 Task: Look for space in Adelaide, Australia from 5th June, 2023 to 16th June, 2023 for 2 adults in price range Rs.7000 to Rs.15000. Place can be entire place with 1  bedroom having 1 bed and 1 bathroom. Property type can be house, flat, guest house, hotel. Amenities needed are: washing machine, kitchen. Booking option can be shelf check-in. Required host language is English.
Action: Mouse moved to (466, 174)
Screenshot: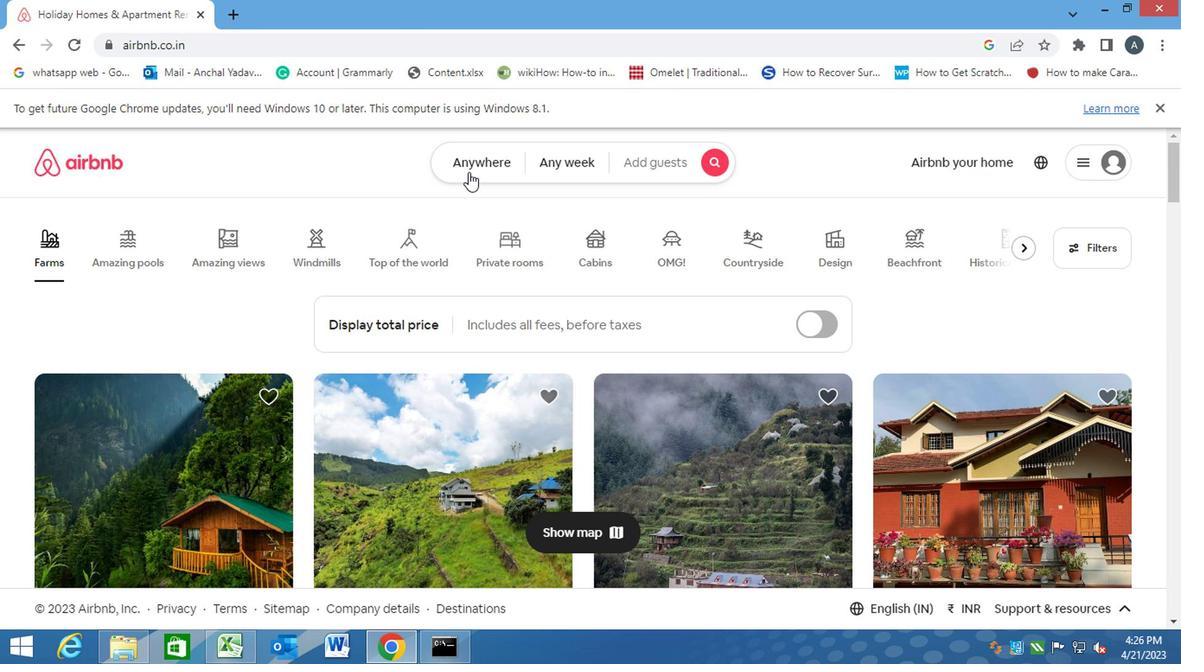 
Action: Mouse pressed left at (466, 174)
Screenshot: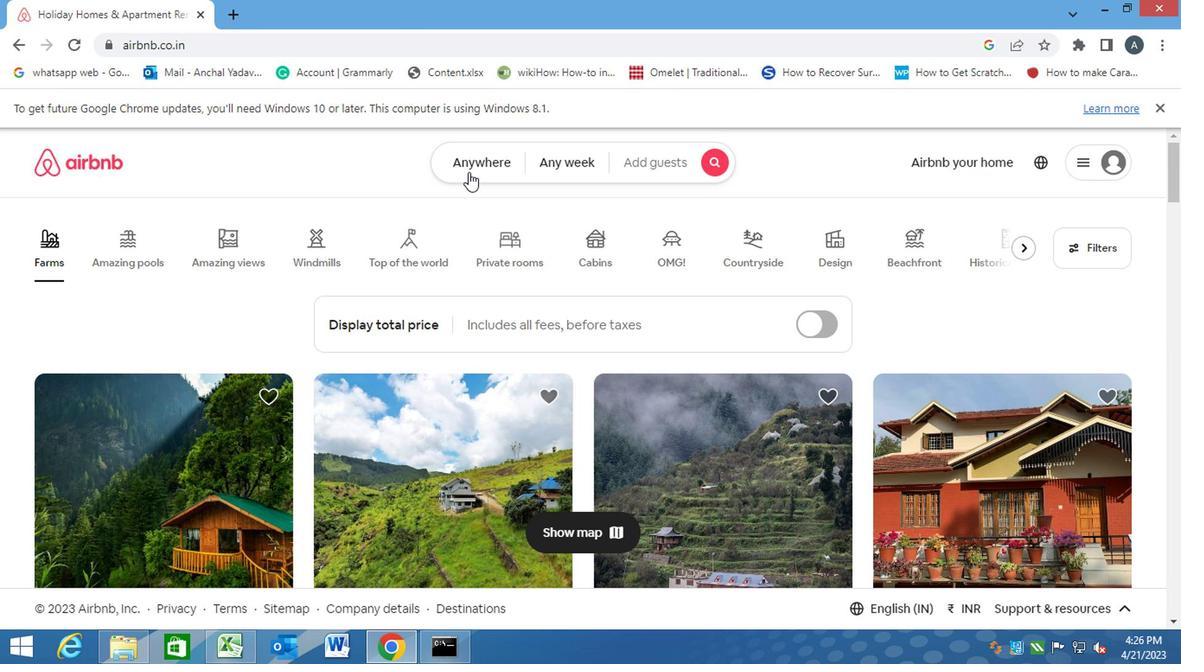 
Action: Mouse moved to (402, 219)
Screenshot: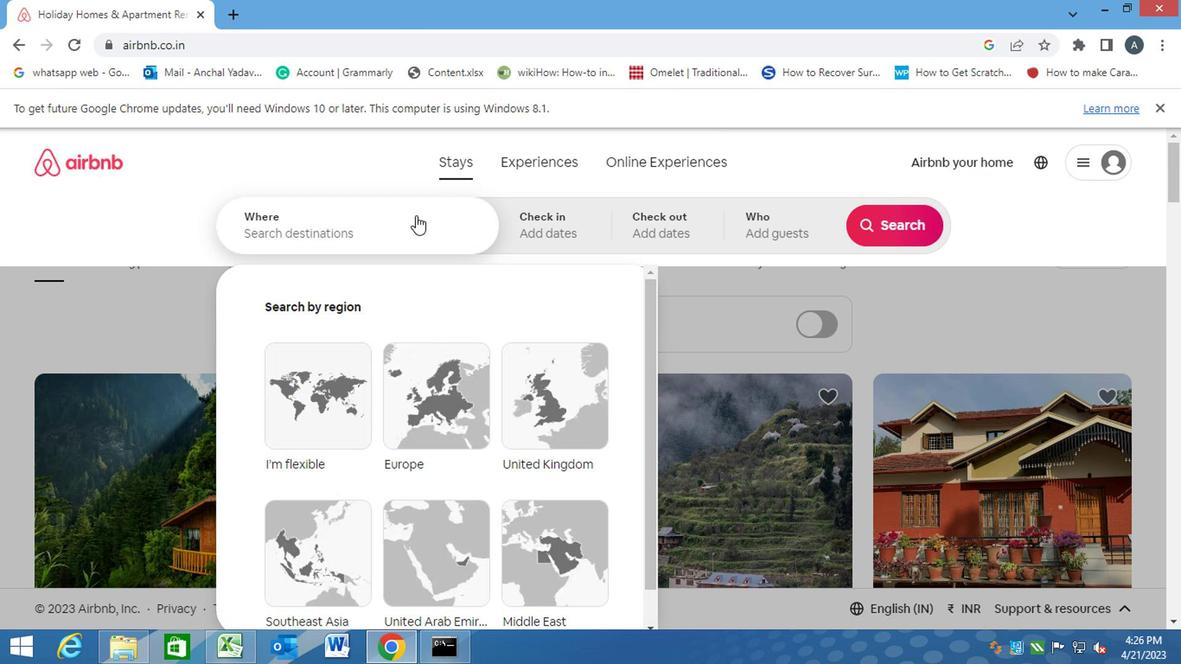 
Action: Mouse pressed left at (402, 219)
Screenshot: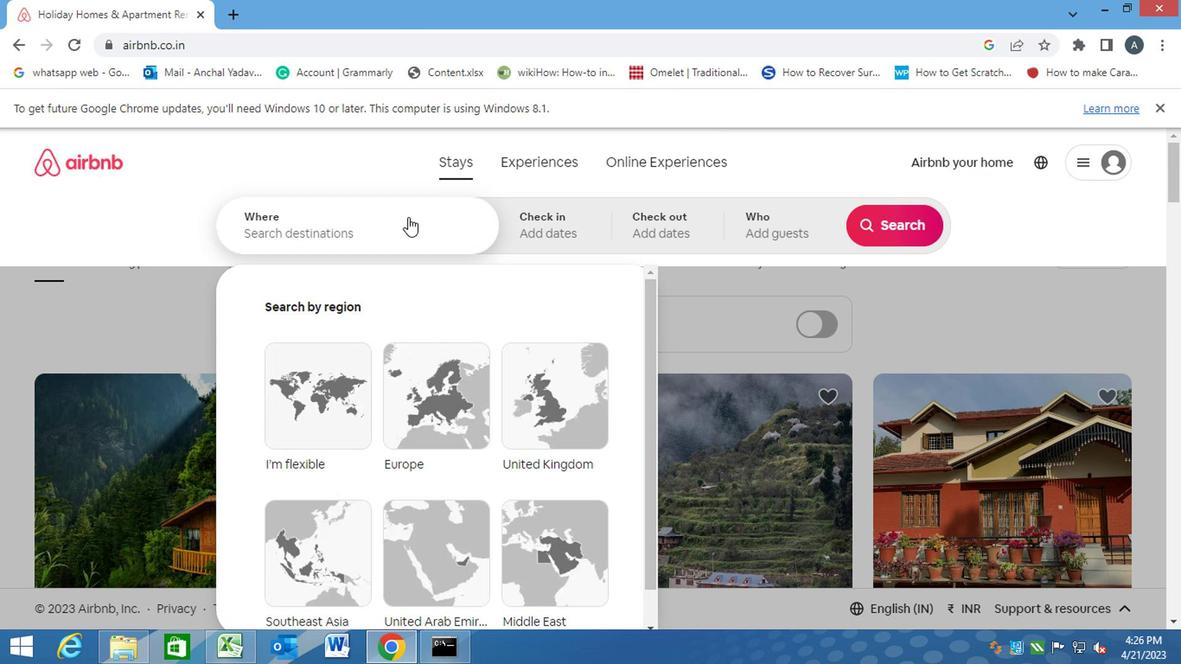 
Action: Key pressed a<Key.caps_lock>delaide,<Key.space><Key.caps_lock>a<Key.caps_lock>ustralis<Key.backspace>a<Key.enter>
Screenshot: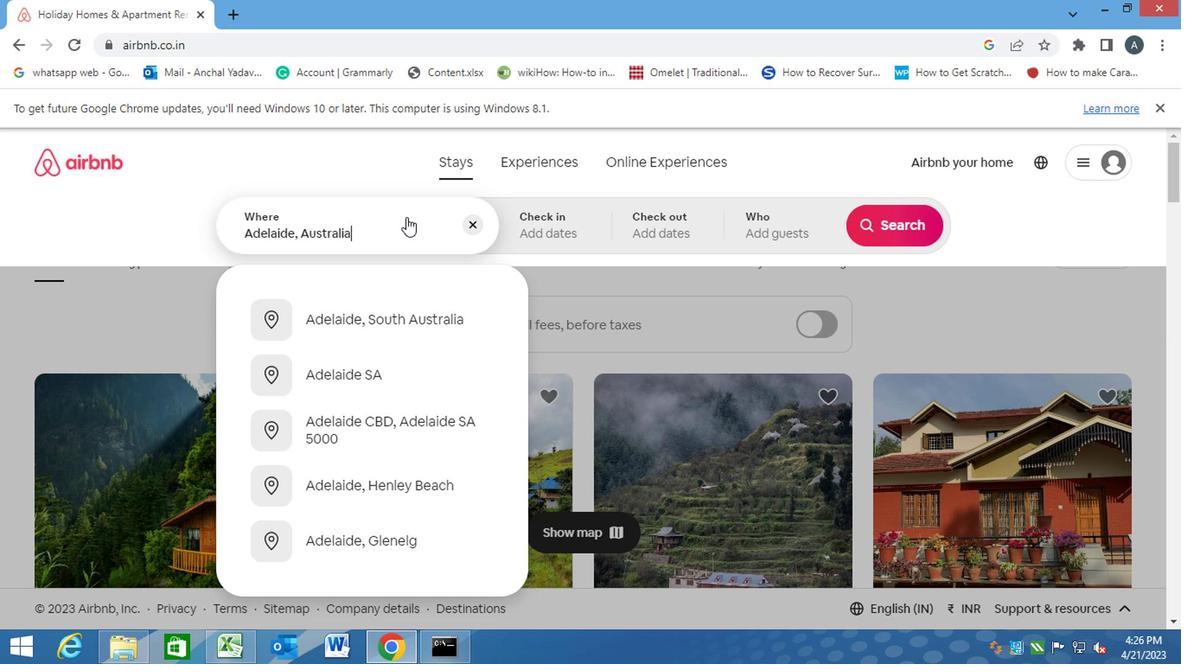 
Action: Mouse moved to (890, 361)
Screenshot: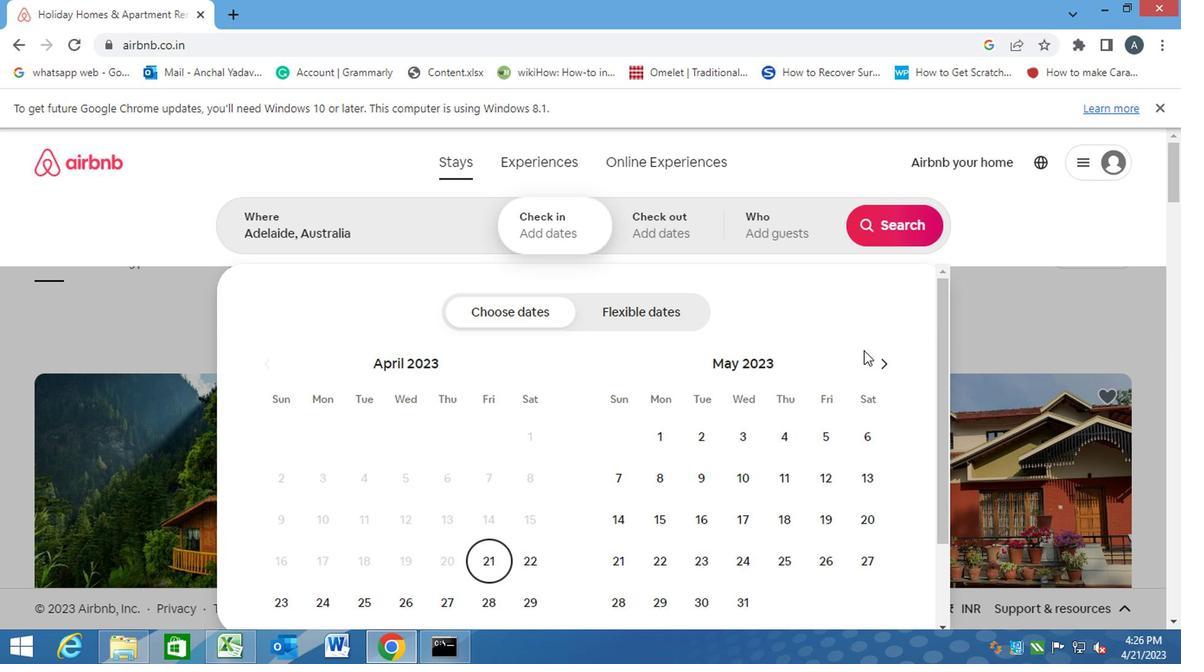 
Action: Mouse pressed left at (890, 361)
Screenshot: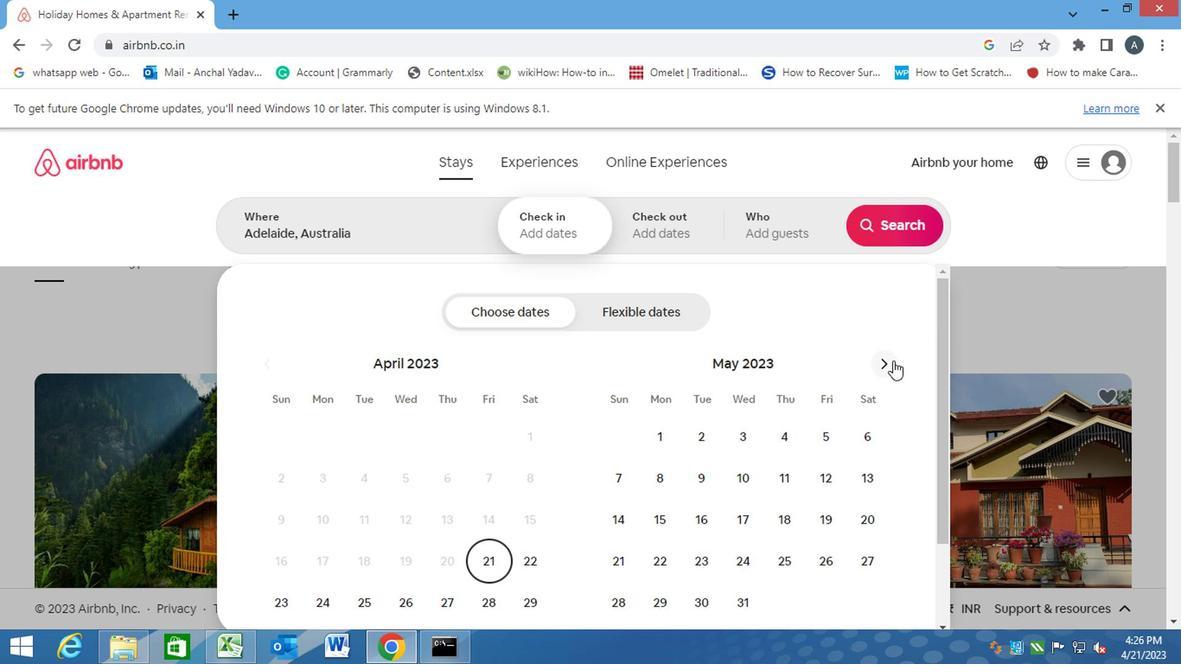 
Action: Mouse moved to (652, 472)
Screenshot: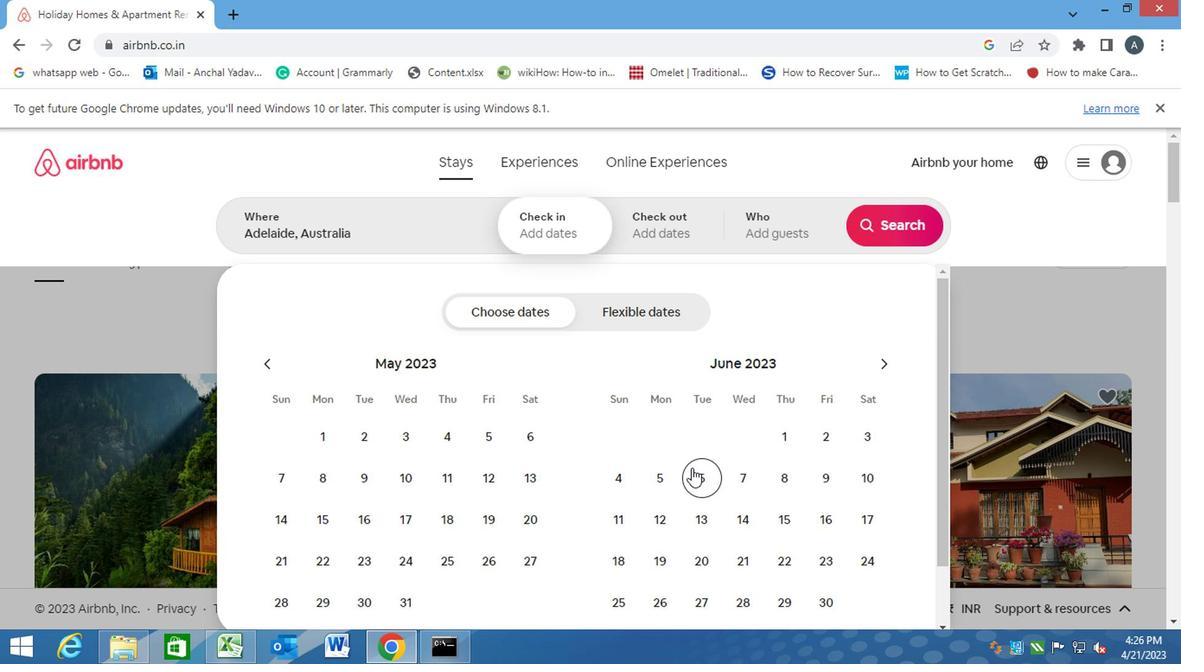 
Action: Mouse pressed left at (652, 472)
Screenshot: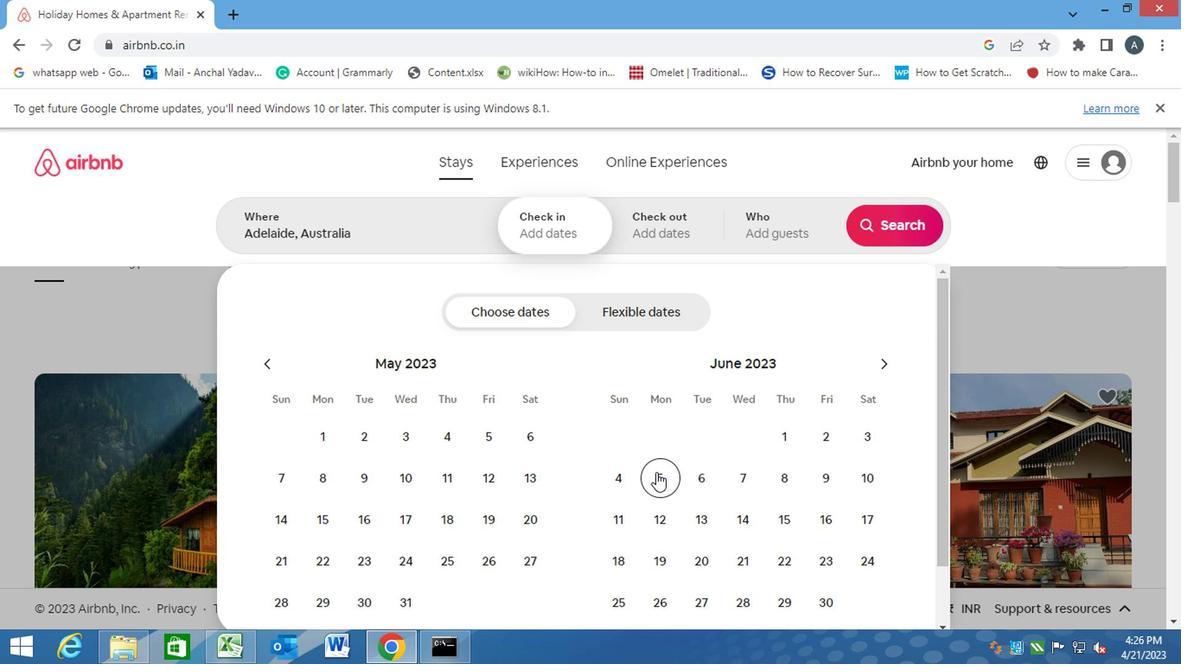 
Action: Mouse moved to (816, 515)
Screenshot: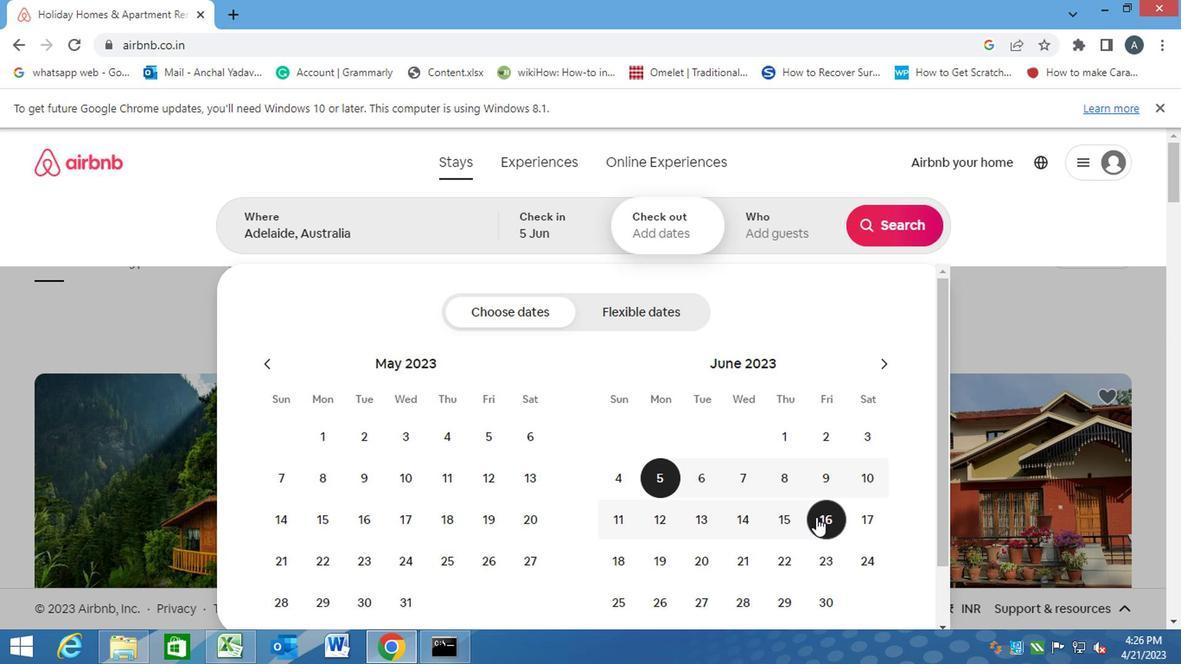 
Action: Mouse pressed left at (816, 515)
Screenshot: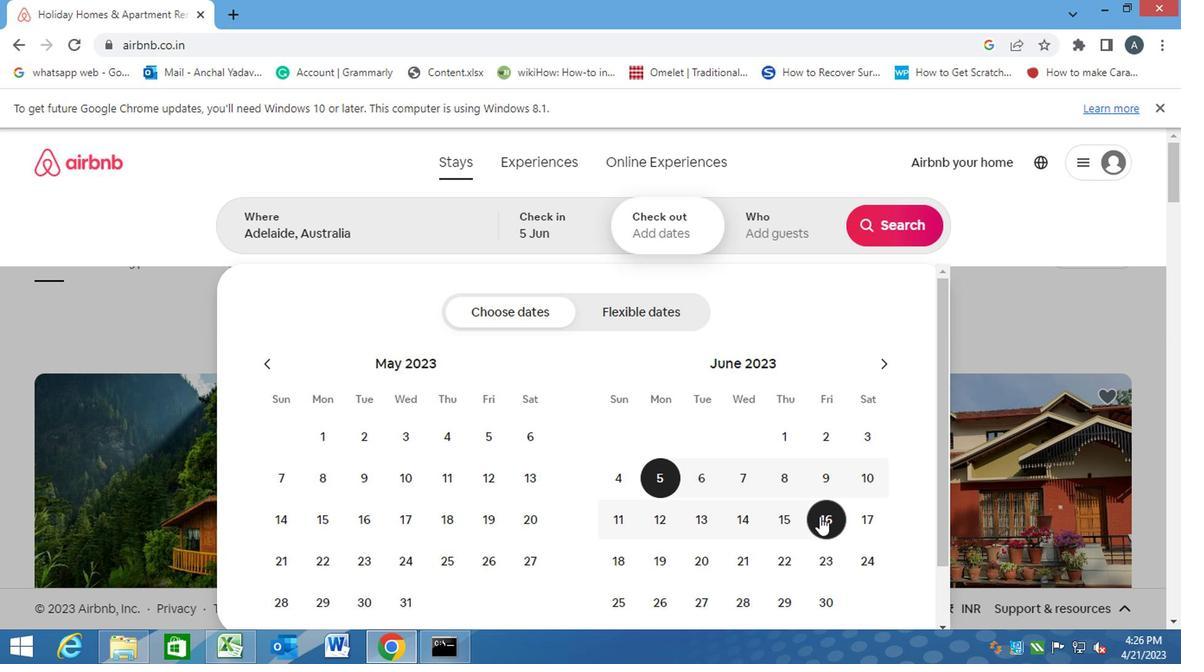
Action: Mouse moved to (797, 213)
Screenshot: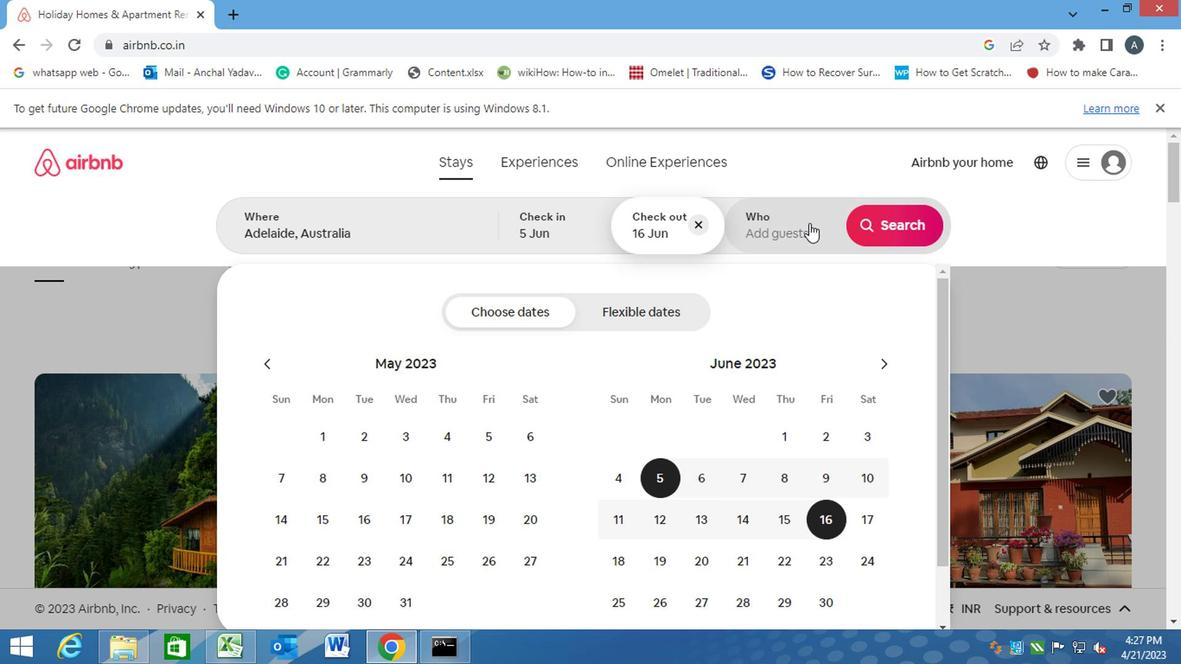 
Action: Mouse pressed left at (797, 213)
Screenshot: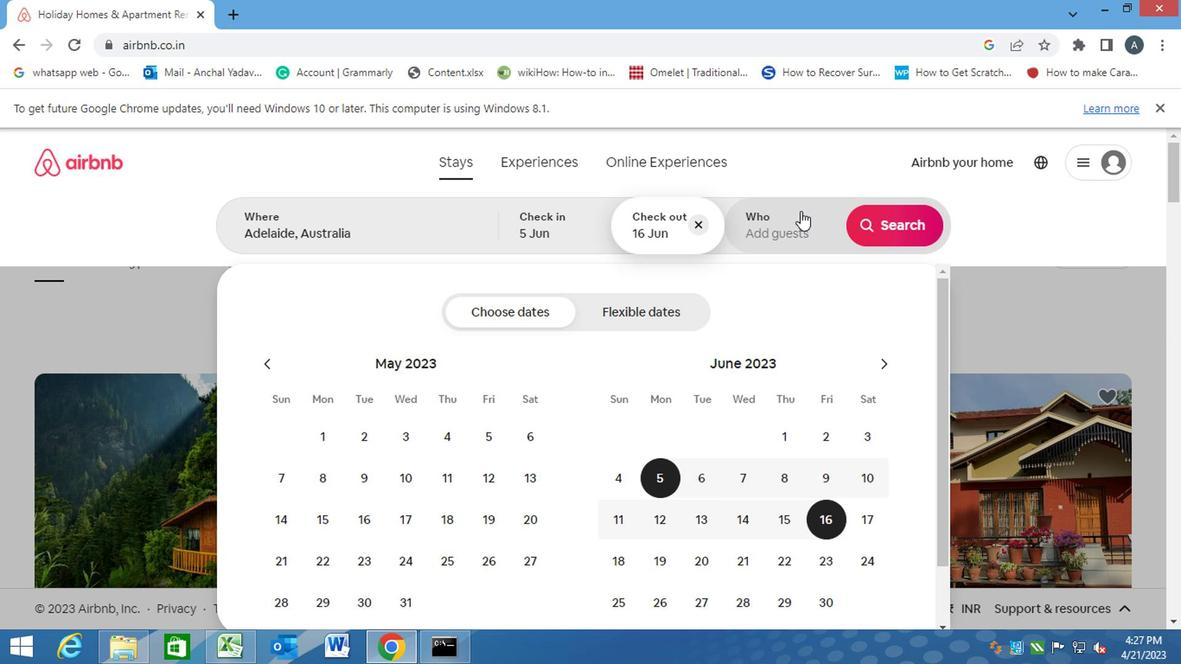 
Action: Mouse moved to (891, 318)
Screenshot: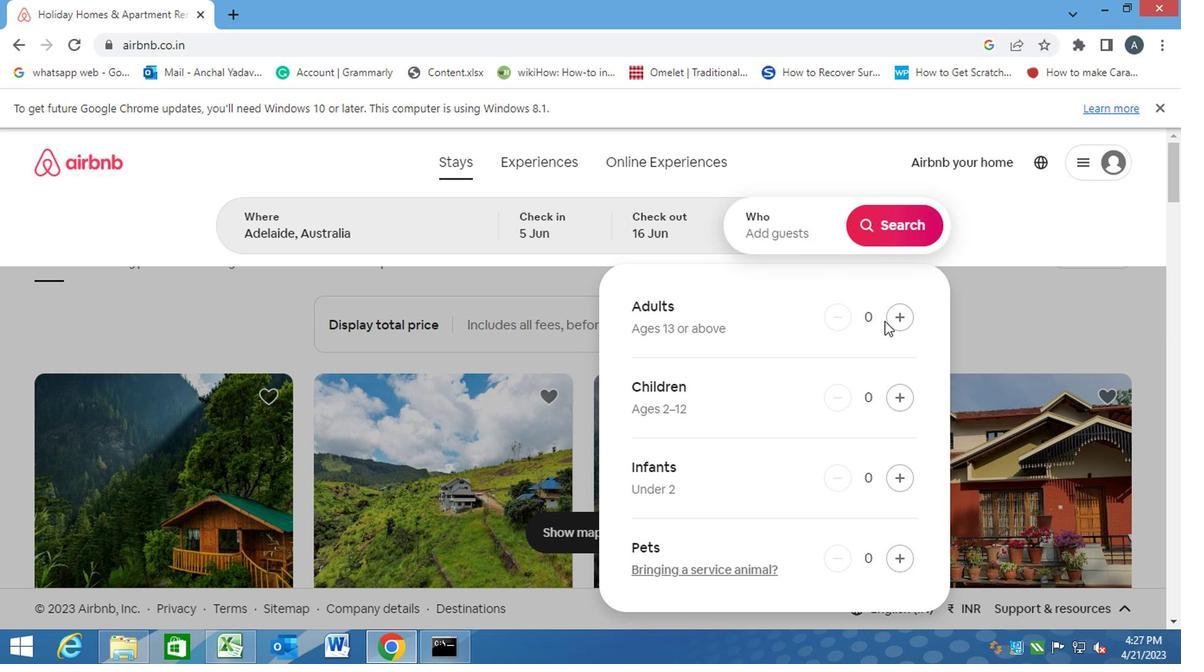 
Action: Mouse pressed left at (891, 318)
Screenshot: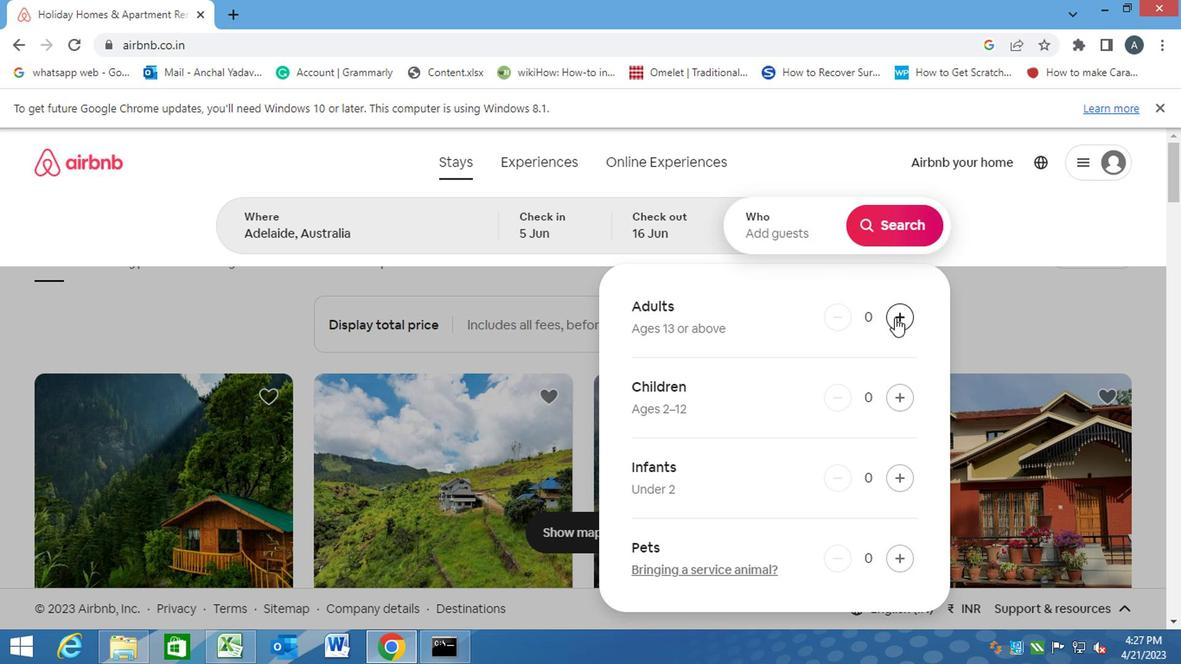 
Action: Mouse pressed left at (891, 318)
Screenshot: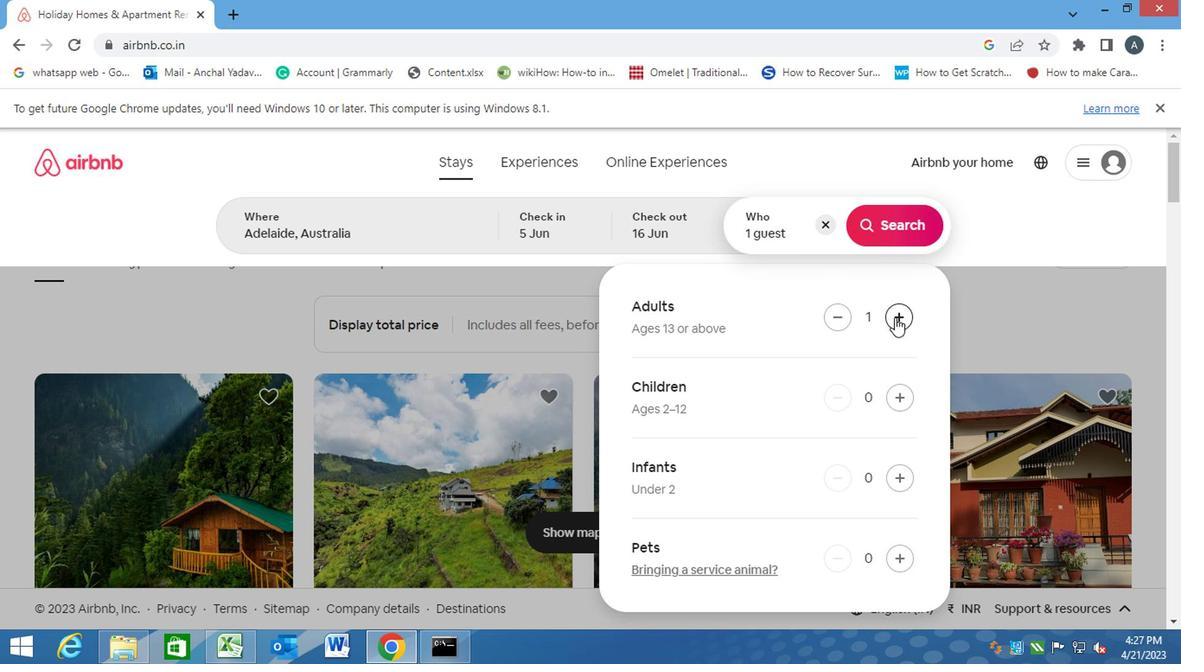 
Action: Mouse moved to (900, 217)
Screenshot: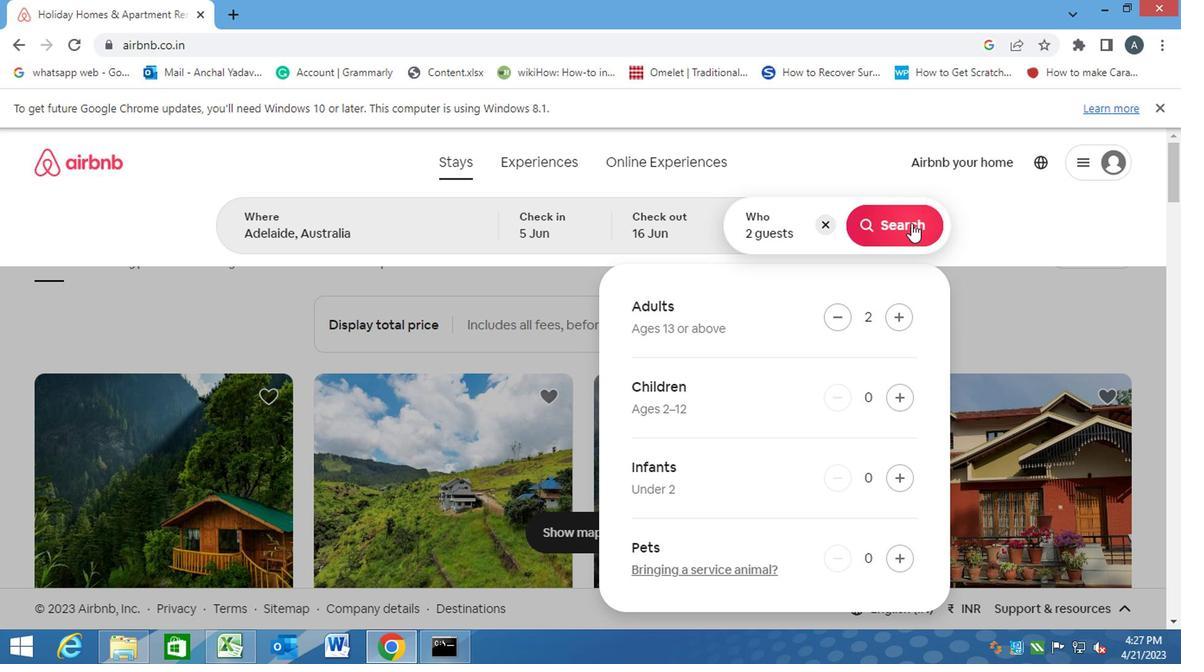 
Action: Mouse pressed left at (900, 217)
Screenshot: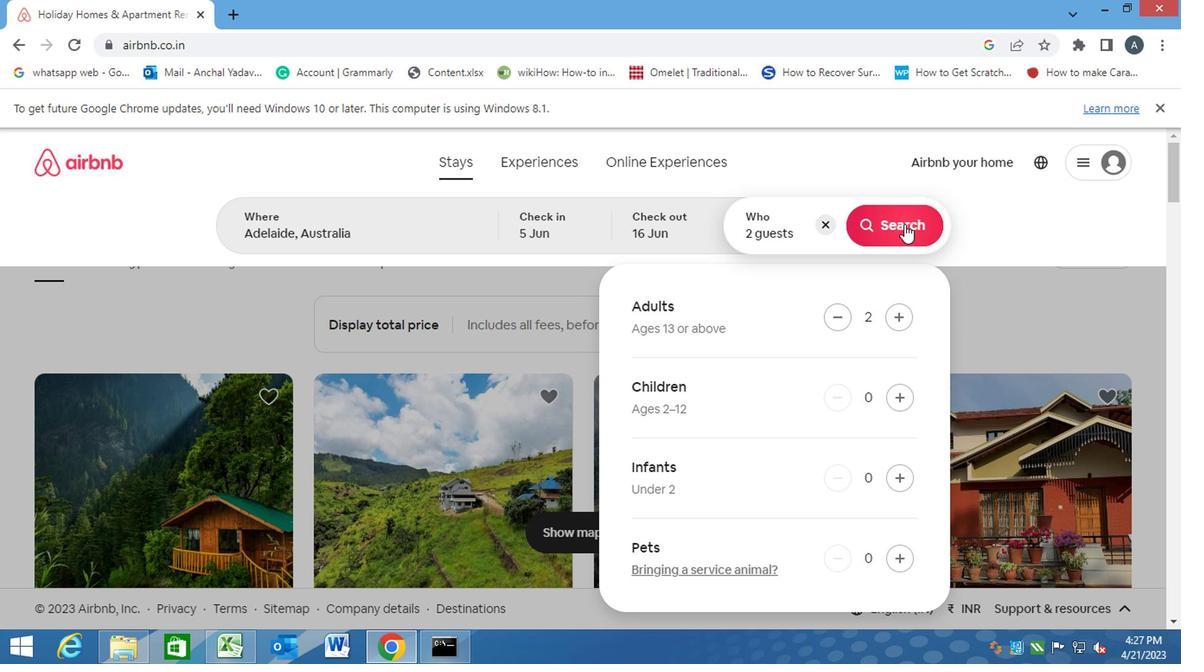 
Action: Mouse moved to (1101, 230)
Screenshot: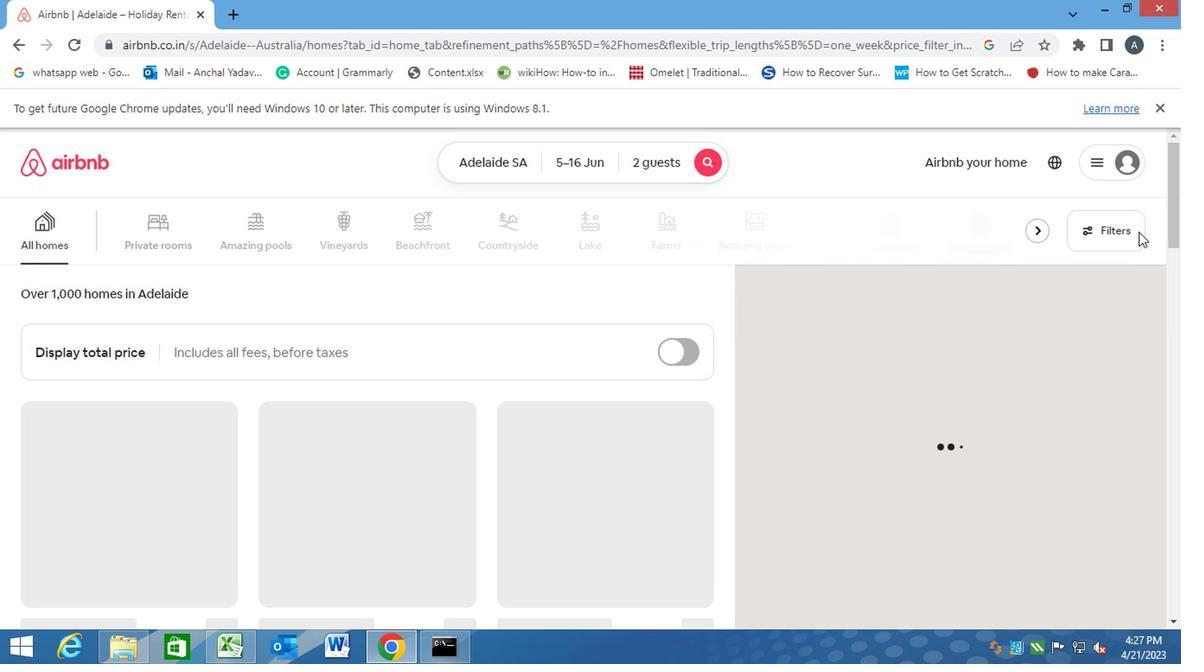 
Action: Mouse pressed left at (1101, 230)
Screenshot: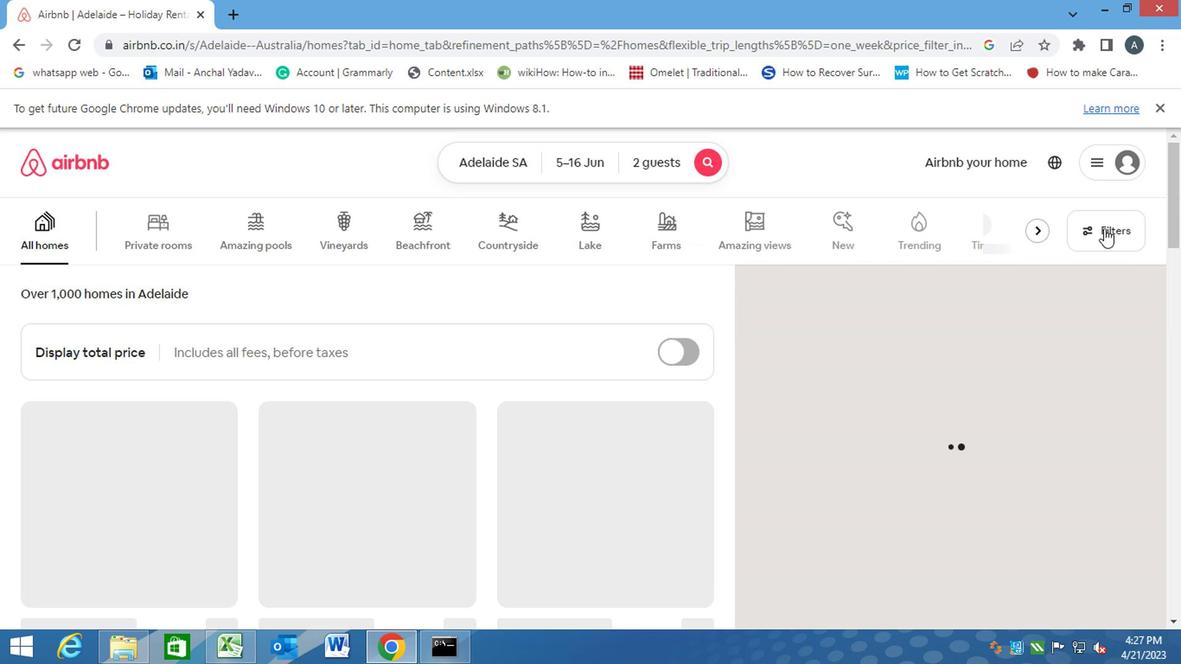 
Action: Mouse moved to (357, 451)
Screenshot: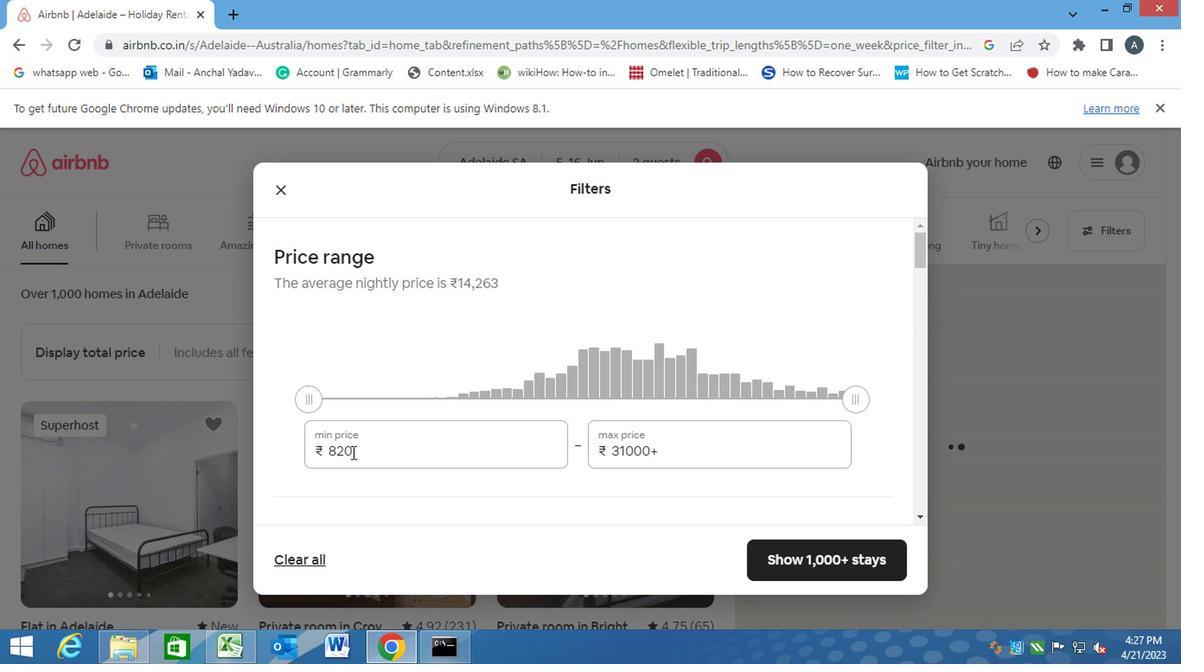 
Action: Mouse pressed left at (357, 451)
Screenshot: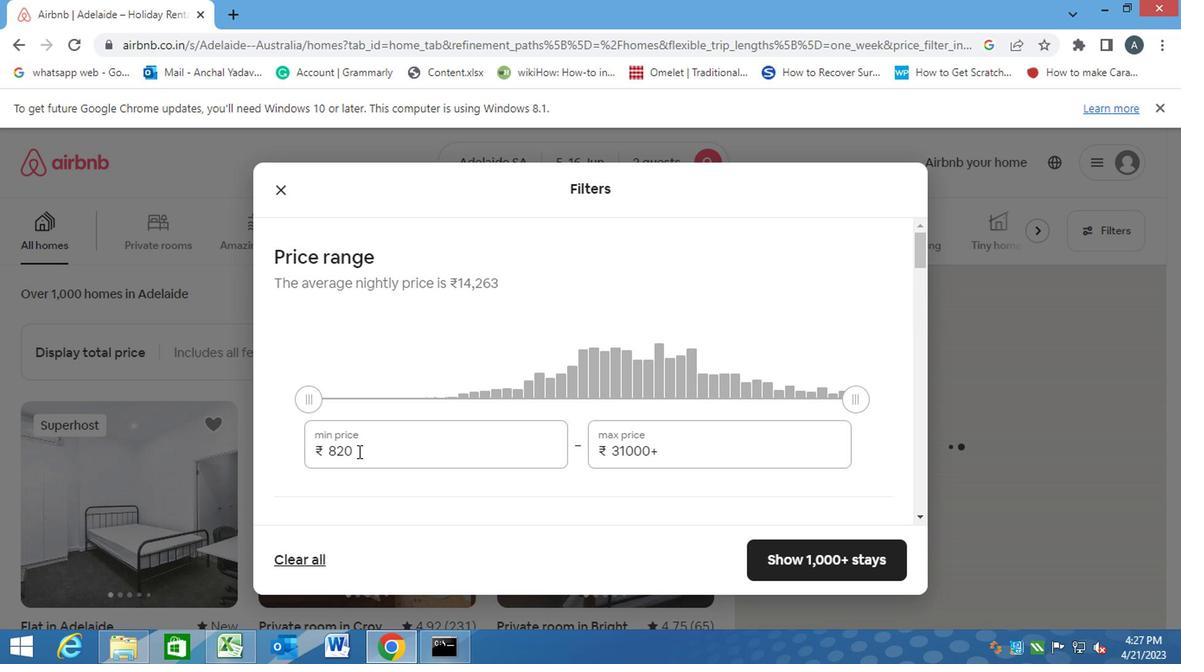 
Action: Mouse moved to (315, 458)
Screenshot: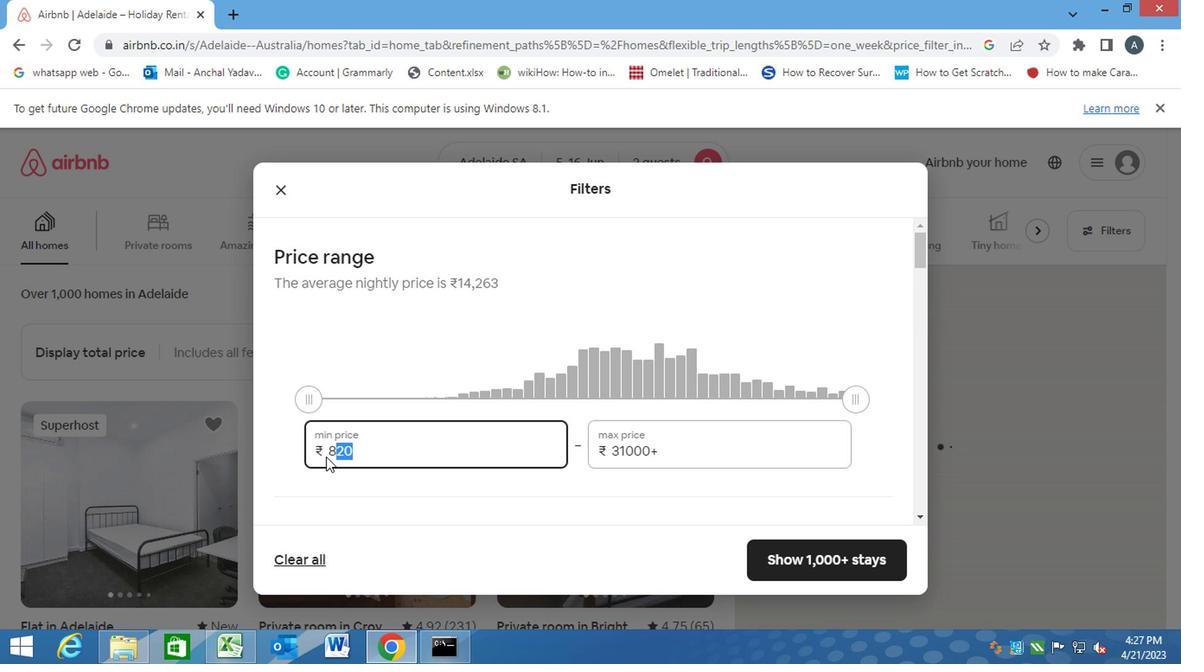 
Action: Key pressed 7000<Key.tab>15000
Screenshot: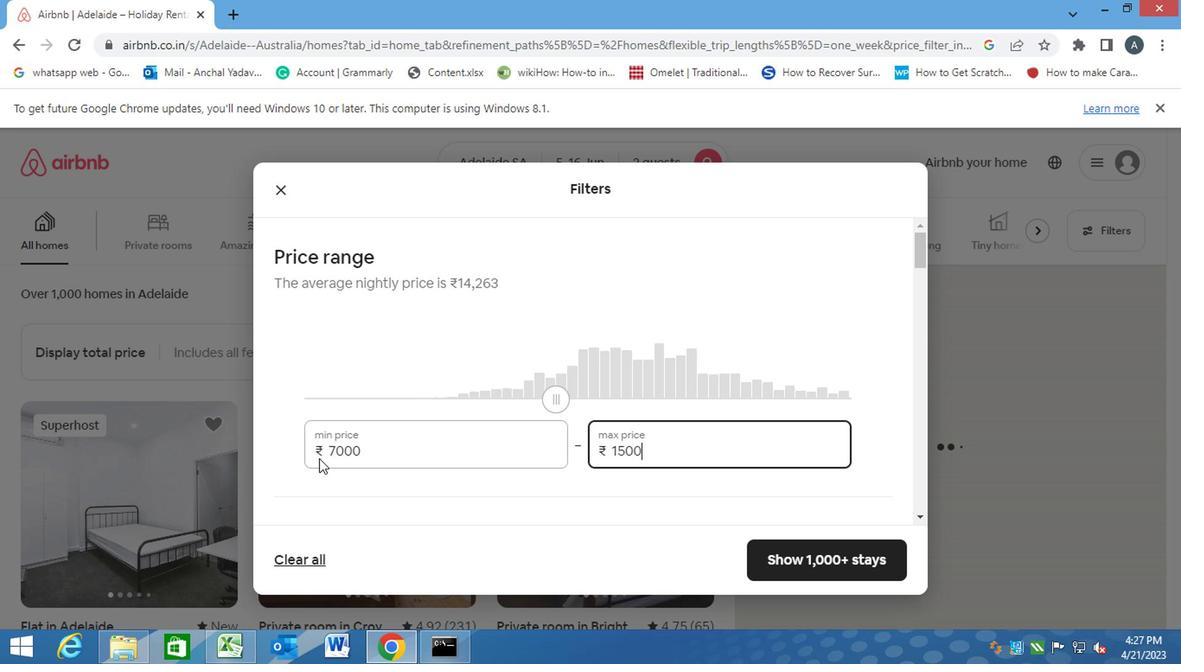 
Action: Mouse moved to (395, 501)
Screenshot: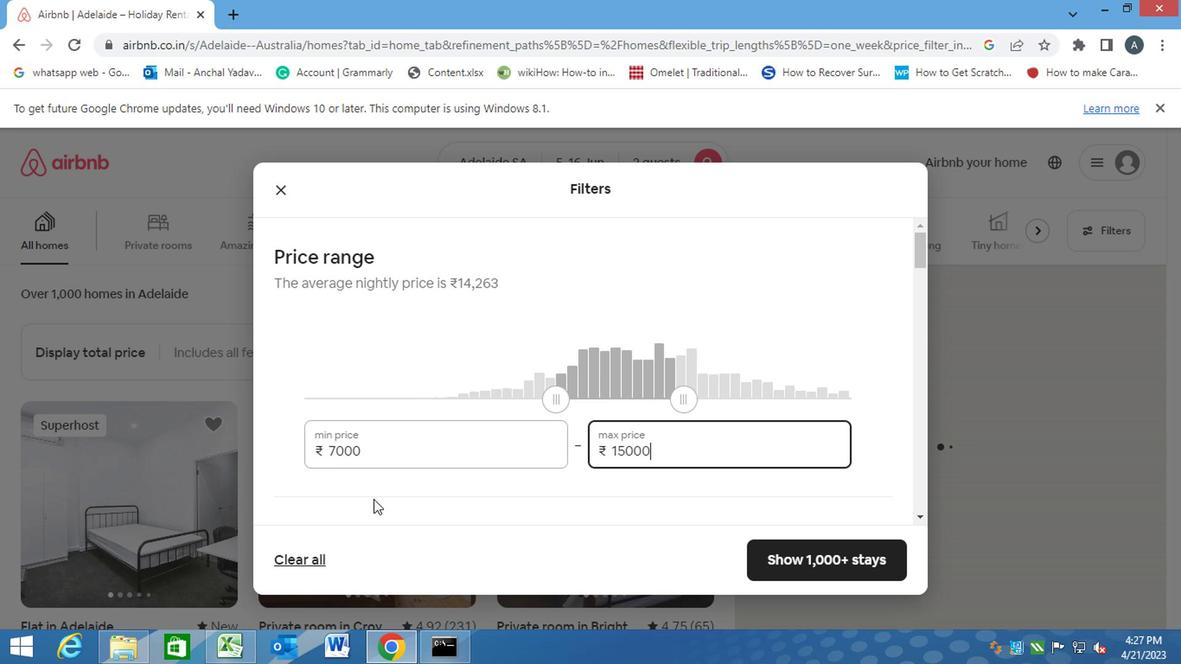 
Action: Mouse pressed left at (395, 501)
Screenshot: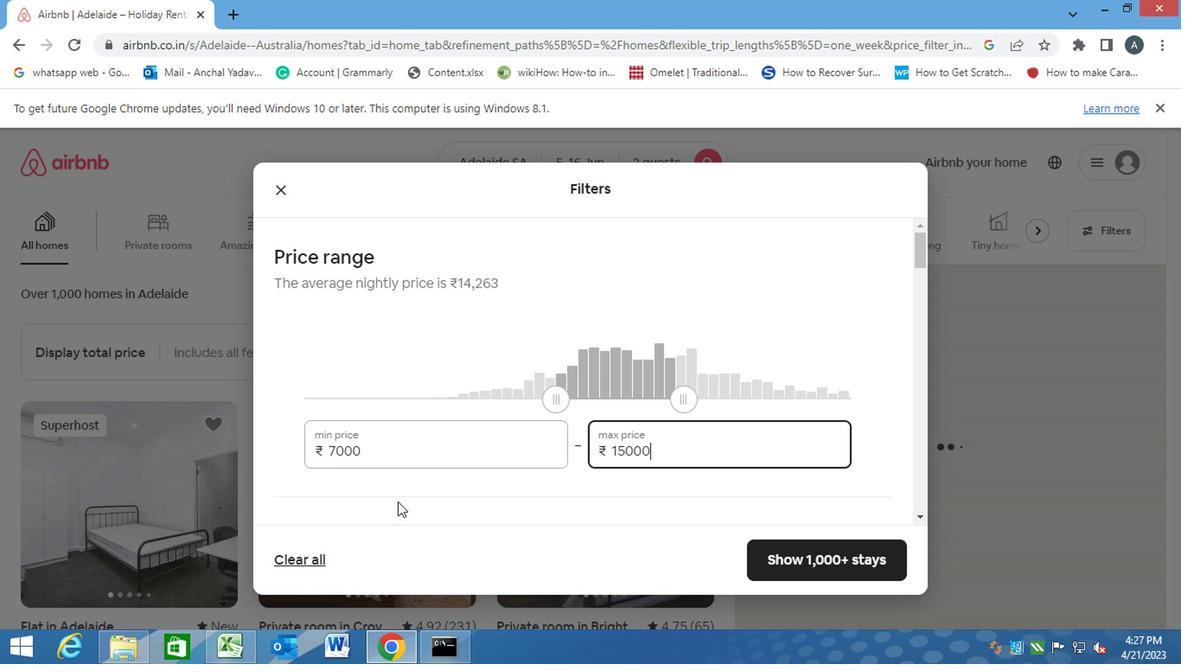 
Action: Mouse scrolled (395, 500) with delta (0, -1)
Screenshot: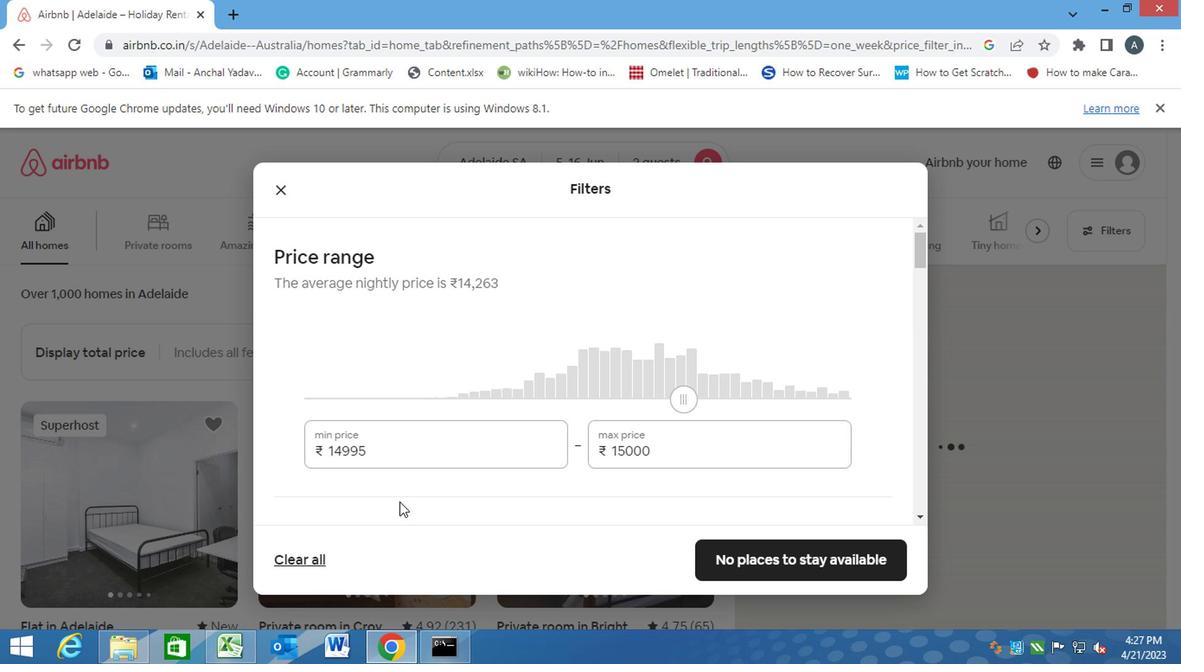 
Action: Mouse scrolled (395, 500) with delta (0, -1)
Screenshot: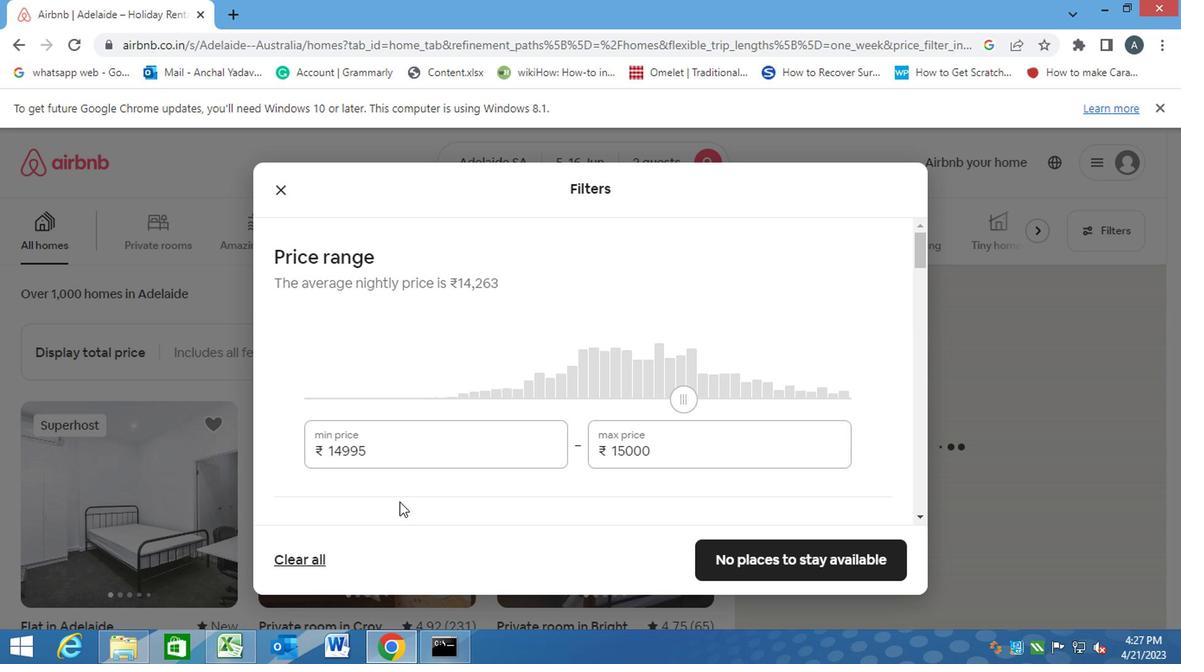 
Action: Mouse moved to (283, 414)
Screenshot: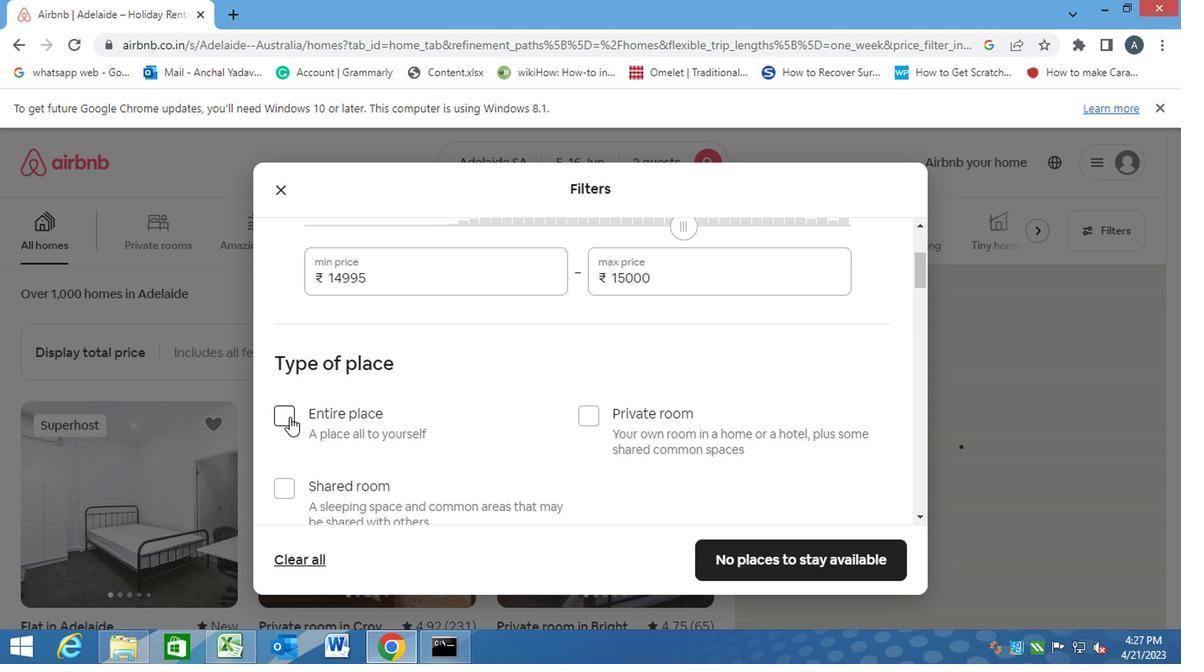 
Action: Mouse pressed left at (283, 414)
Screenshot: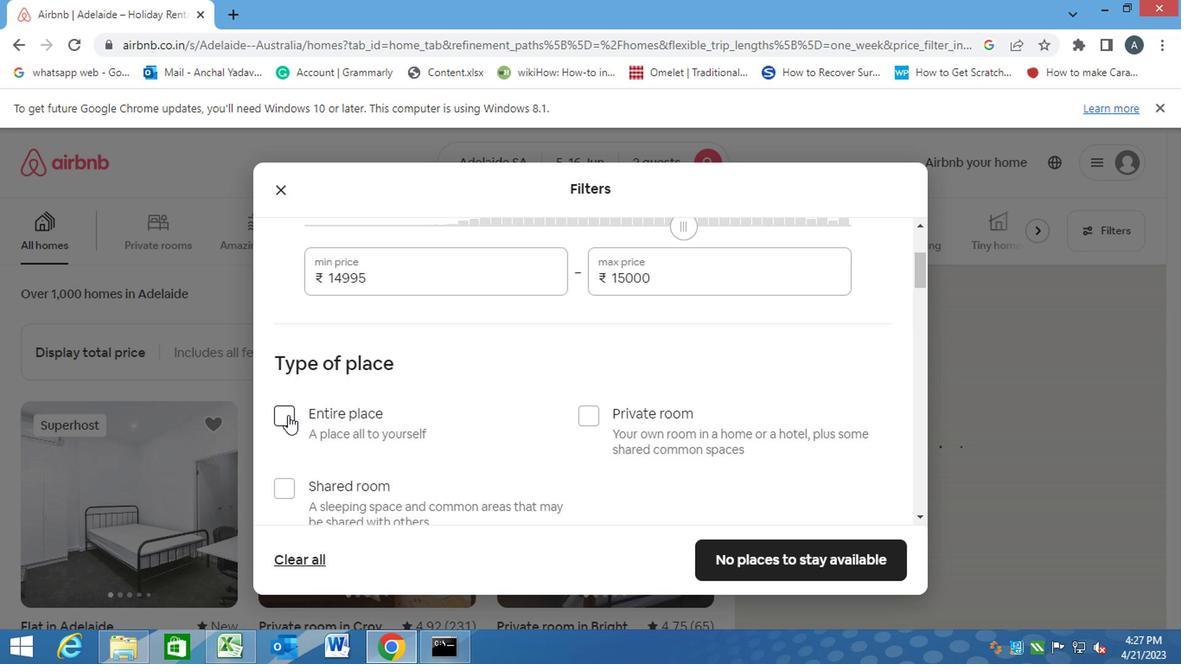 
Action: Mouse moved to (466, 458)
Screenshot: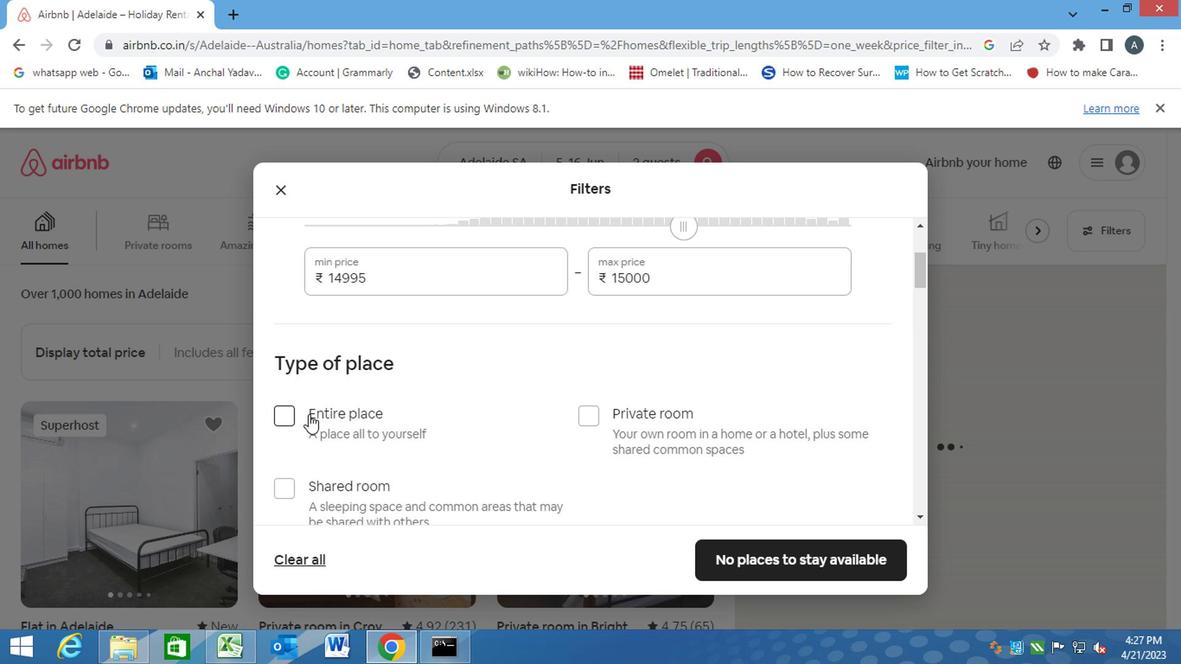 
Action: Mouse scrolled (466, 456) with delta (0, -1)
Screenshot: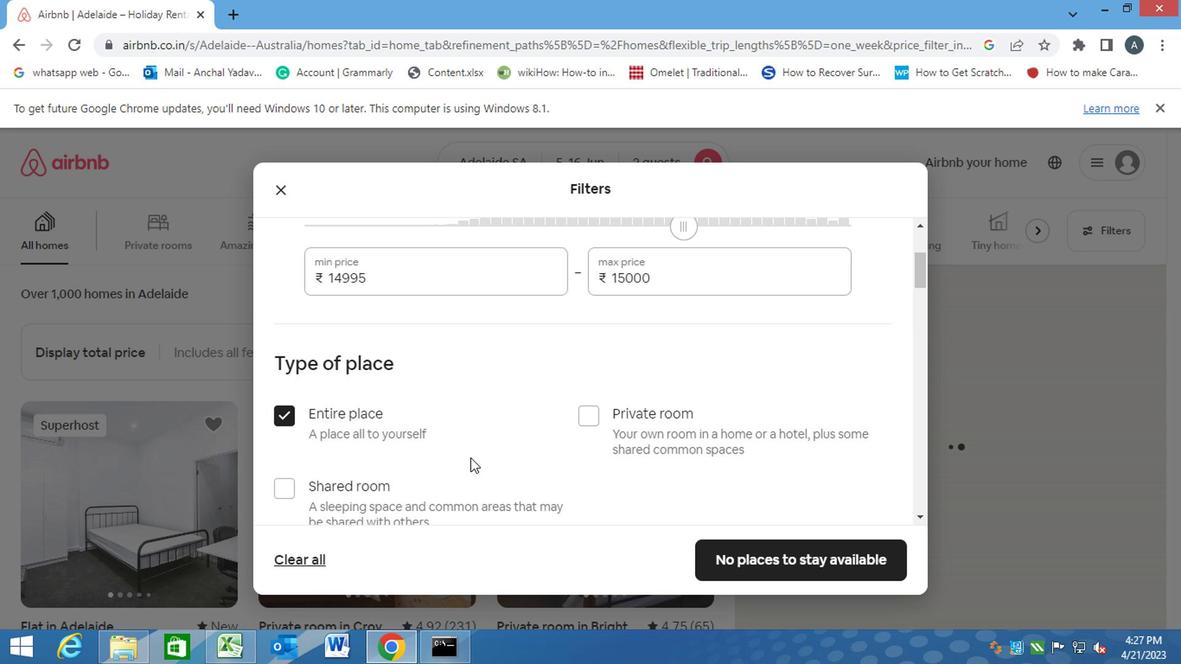 
Action: Mouse scrolled (466, 456) with delta (0, -1)
Screenshot: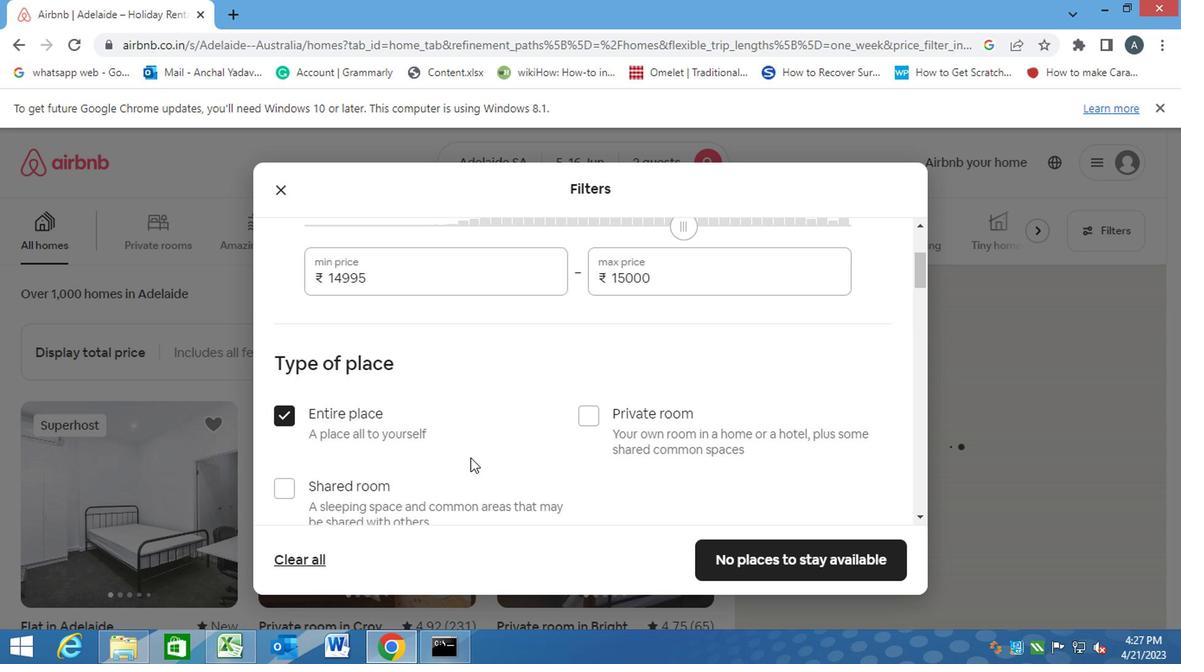 
Action: Mouse scrolled (466, 456) with delta (0, -1)
Screenshot: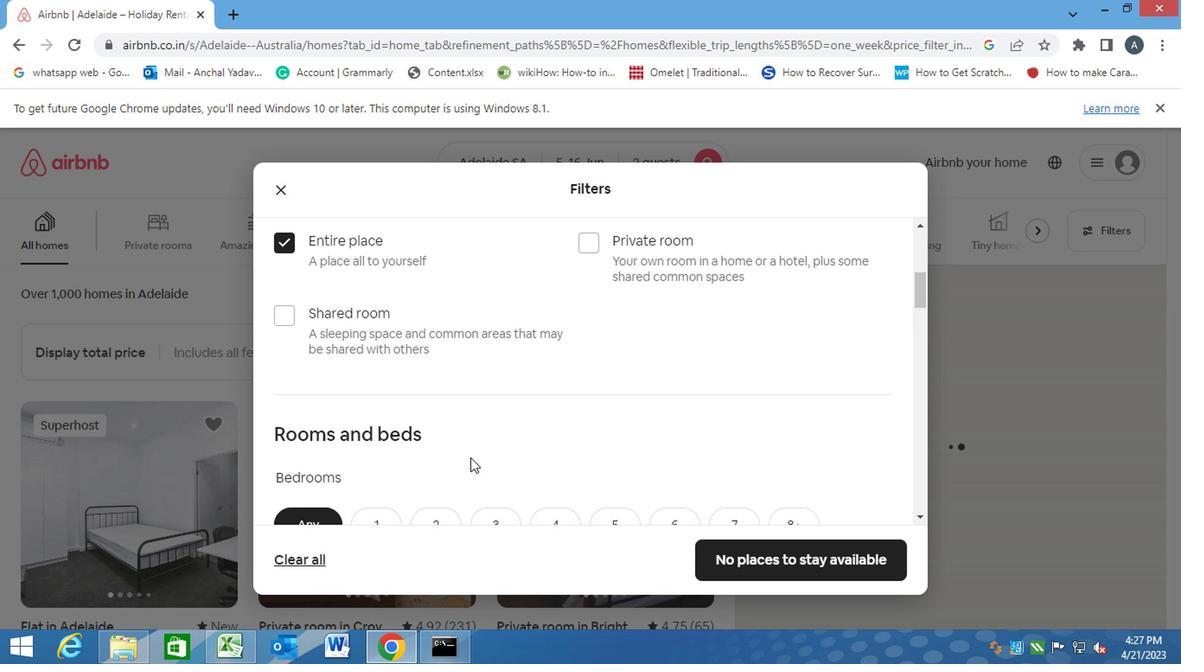 
Action: Mouse scrolled (466, 456) with delta (0, -1)
Screenshot: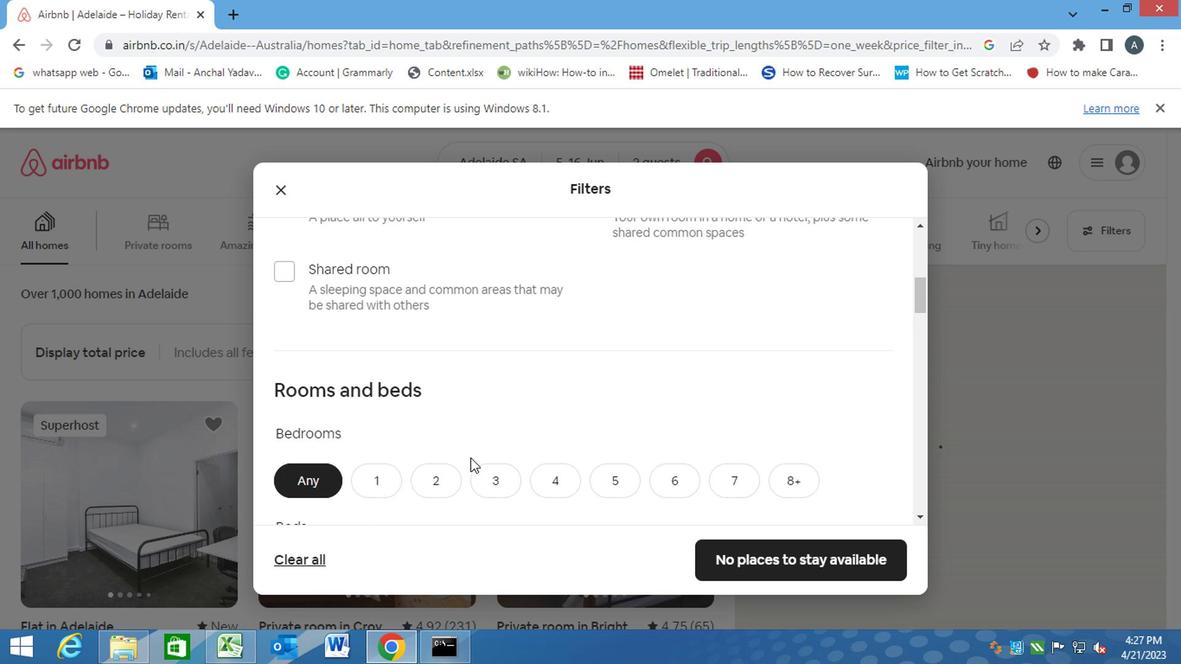 
Action: Mouse scrolled (466, 456) with delta (0, -1)
Screenshot: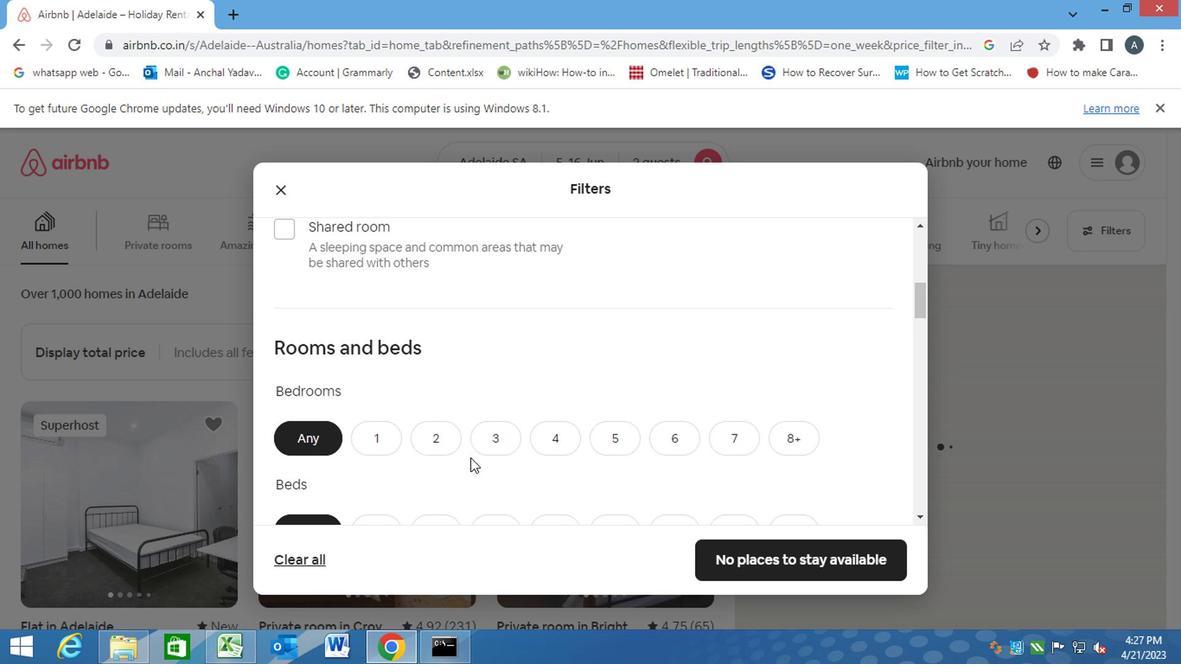 
Action: Mouse moved to (369, 277)
Screenshot: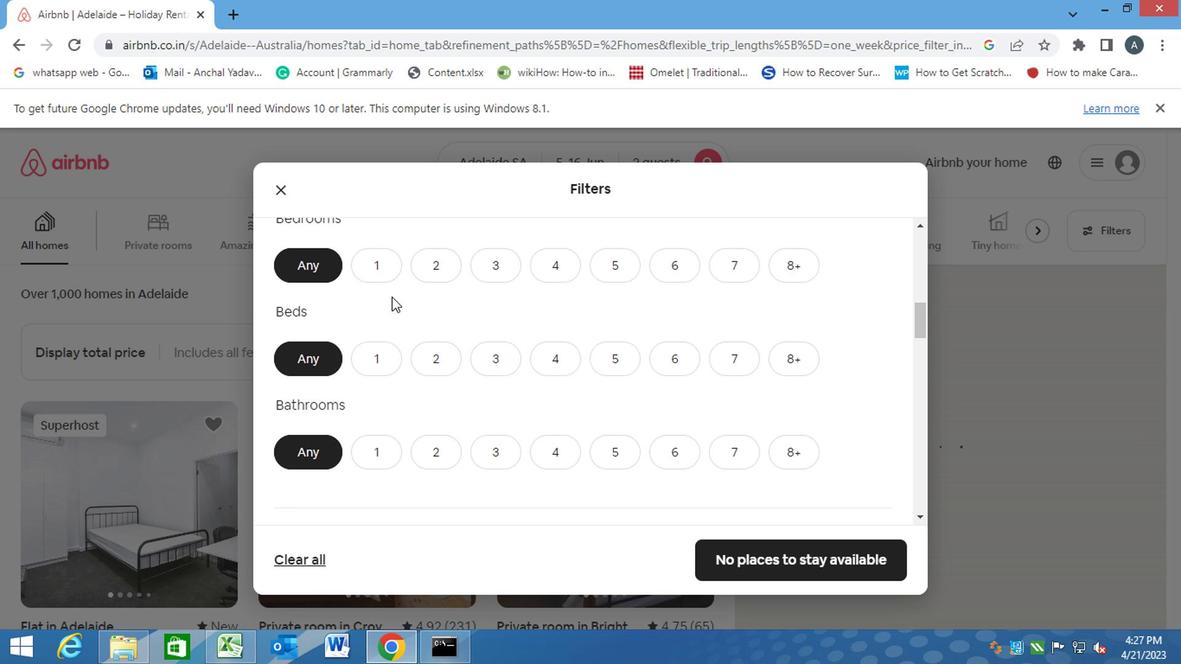 
Action: Mouse pressed left at (369, 277)
Screenshot: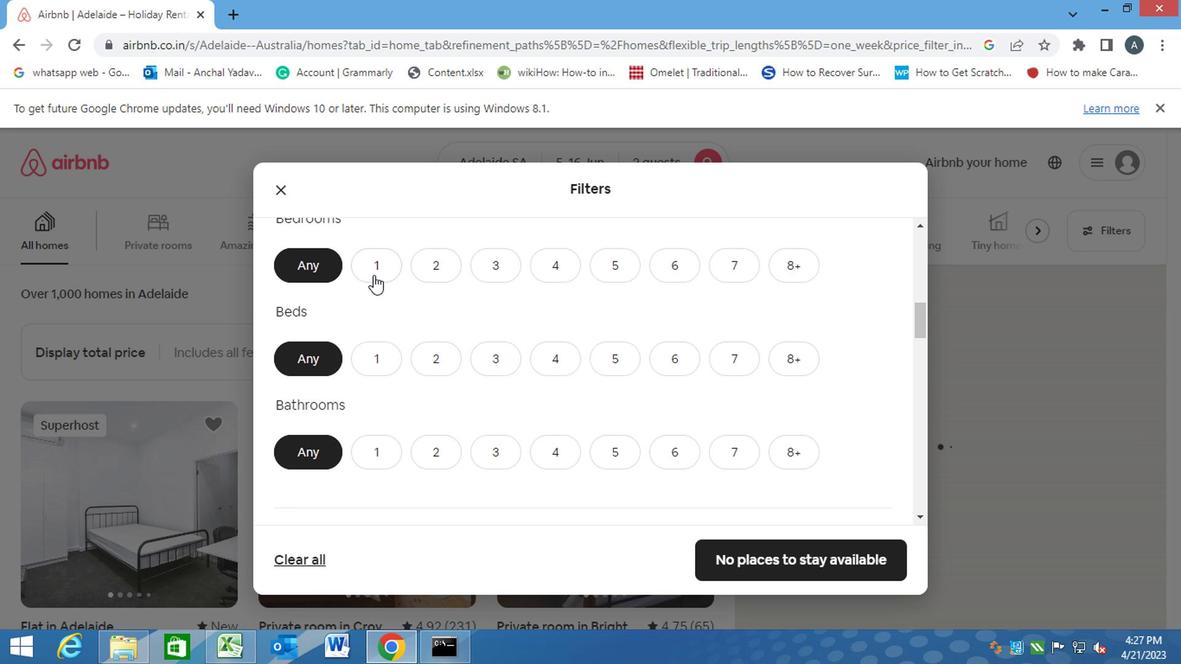 
Action: Mouse moved to (381, 363)
Screenshot: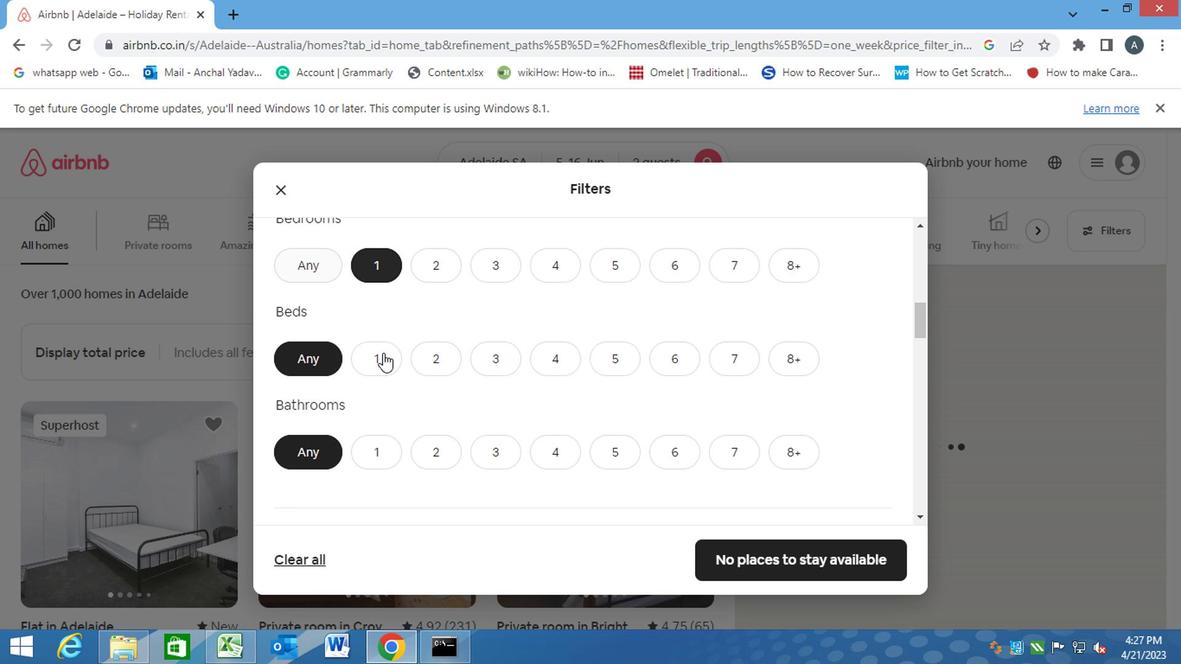 
Action: Mouse pressed left at (381, 363)
Screenshot: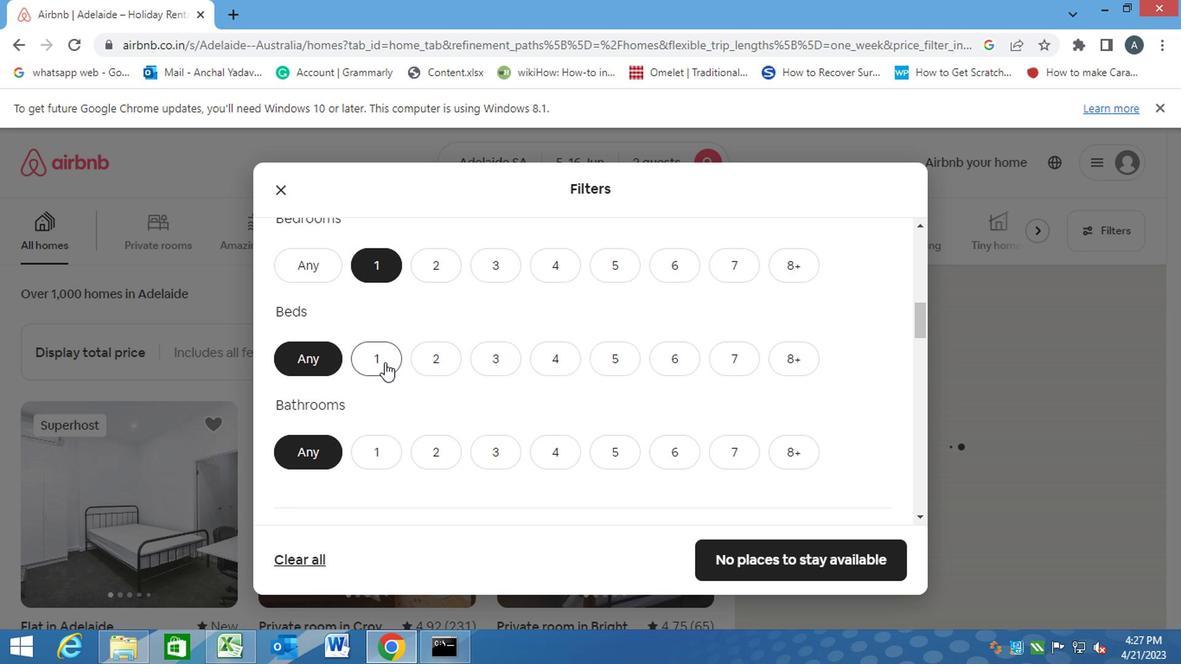
Action: Mouse moved to (381, 442)
Screenshot: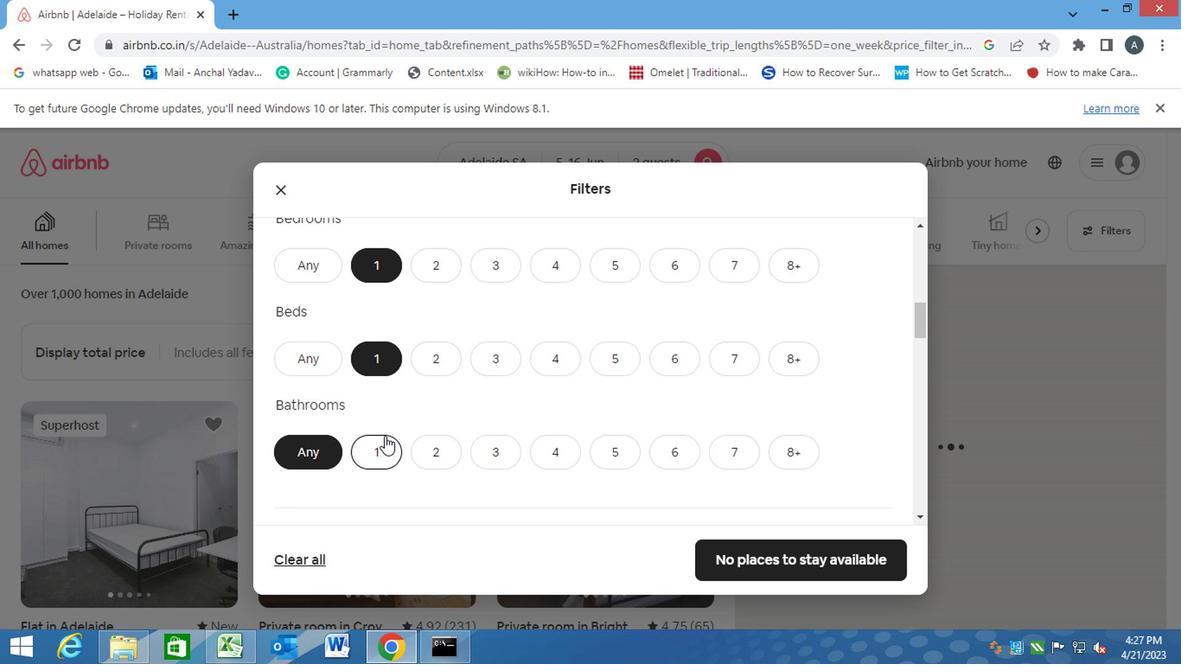 
Action: Mouse pressed left at (381, 442)
Screenshot: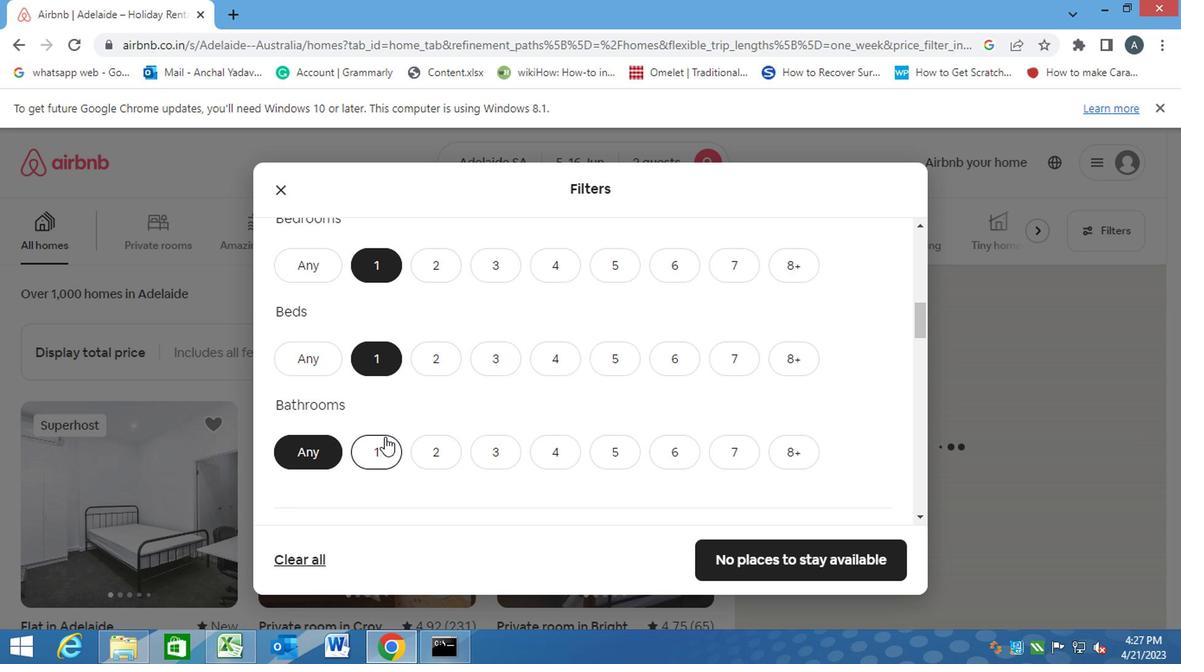 
Action: Mouse moved to (389, 451)
Screenshot: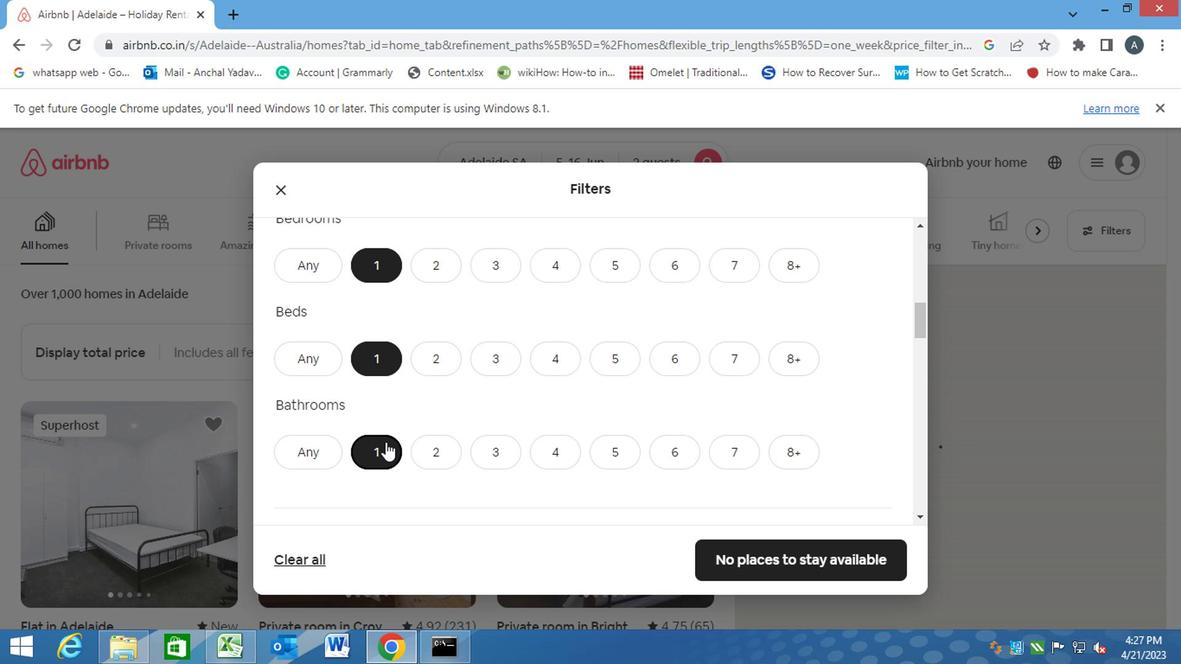 
Action: Mouse scrolled (389, 451) with delta (0, 0)
Screenshot: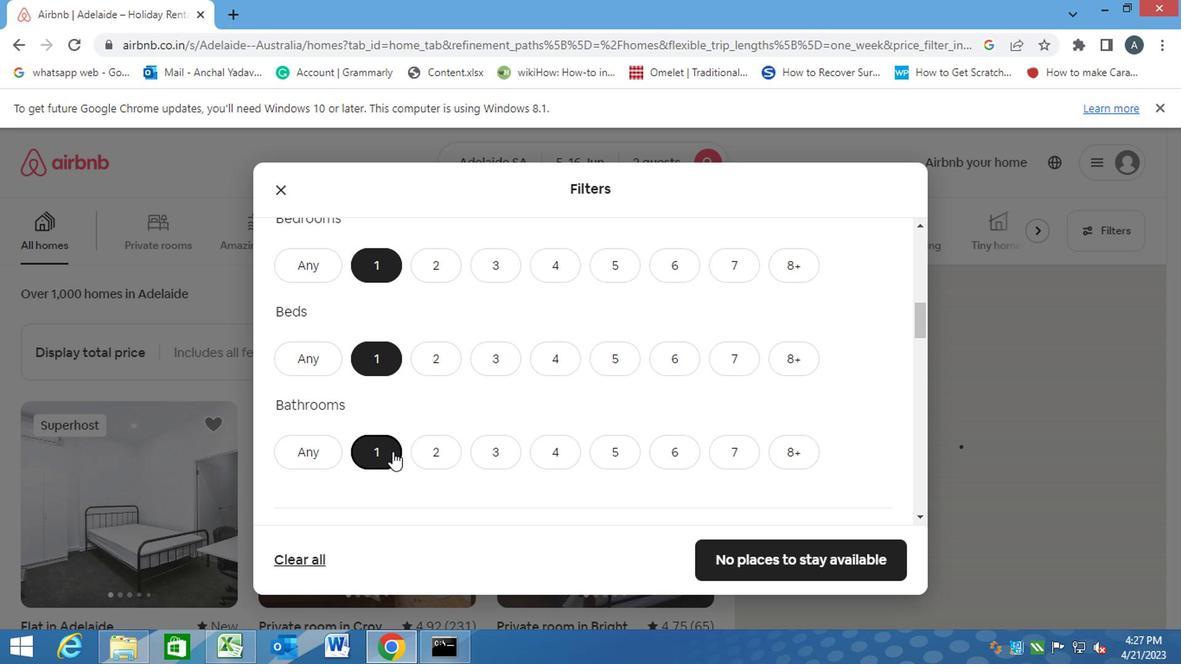 
Action: Mouse scrolled (389, 451) with delta (0, 0)
Screenshot: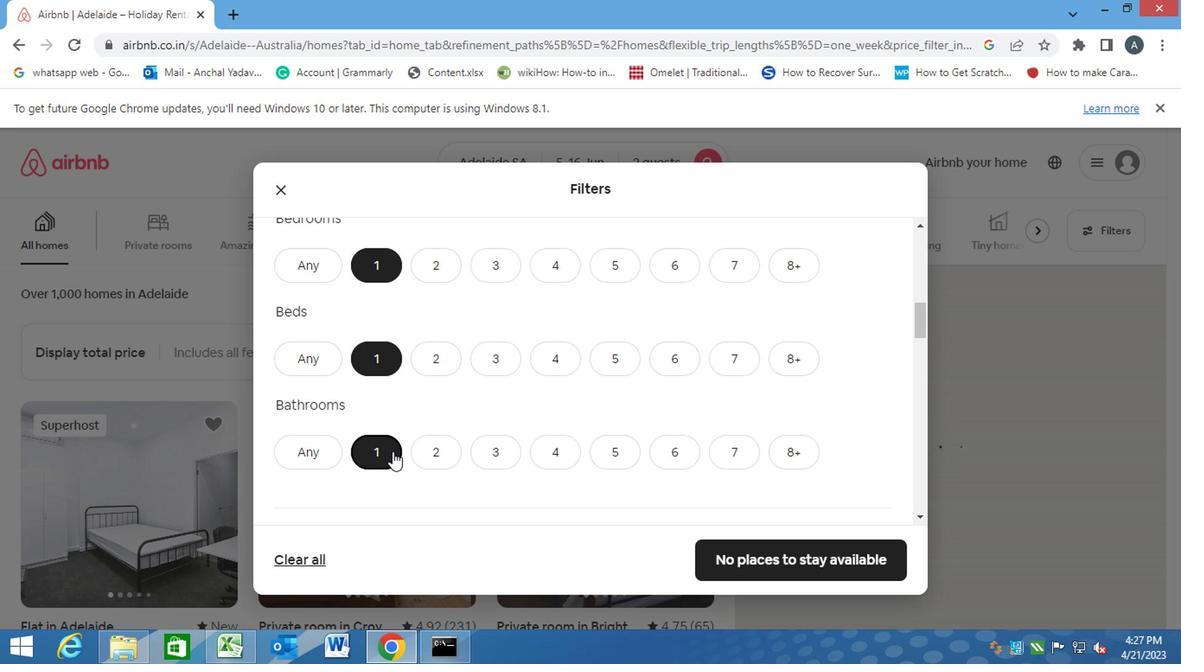 
Action: Mouse scrolled (389, 451) with delta (0, 0)
Screenshot: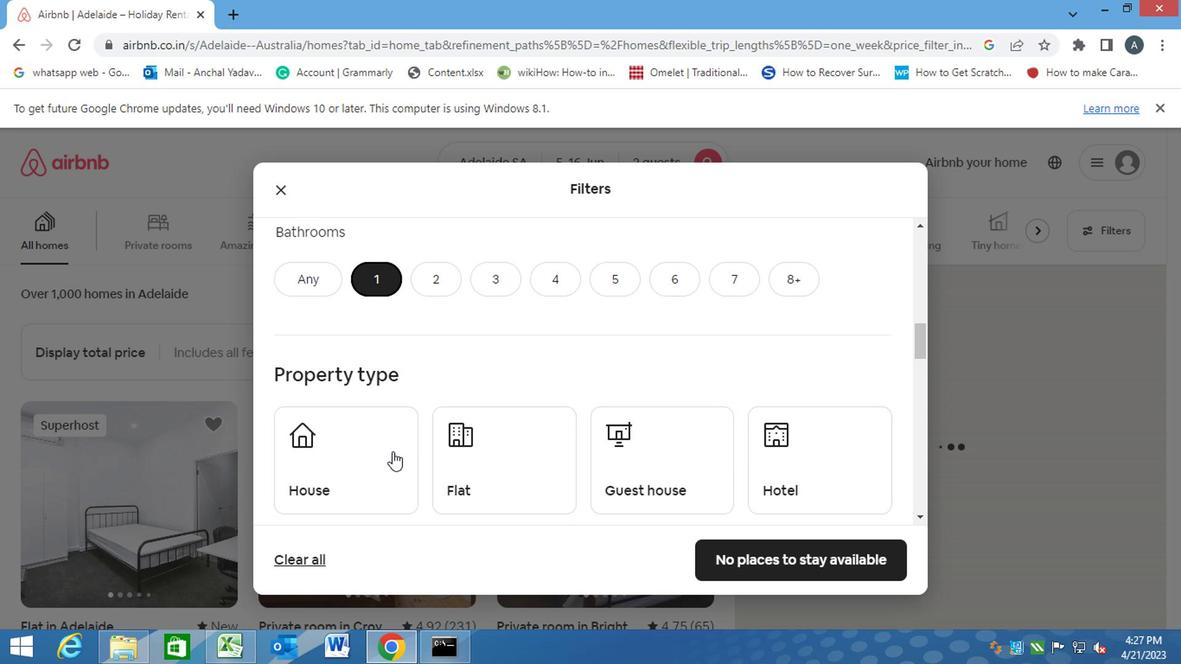 
Action: Mouse moved to (528, 387)
Screenshot: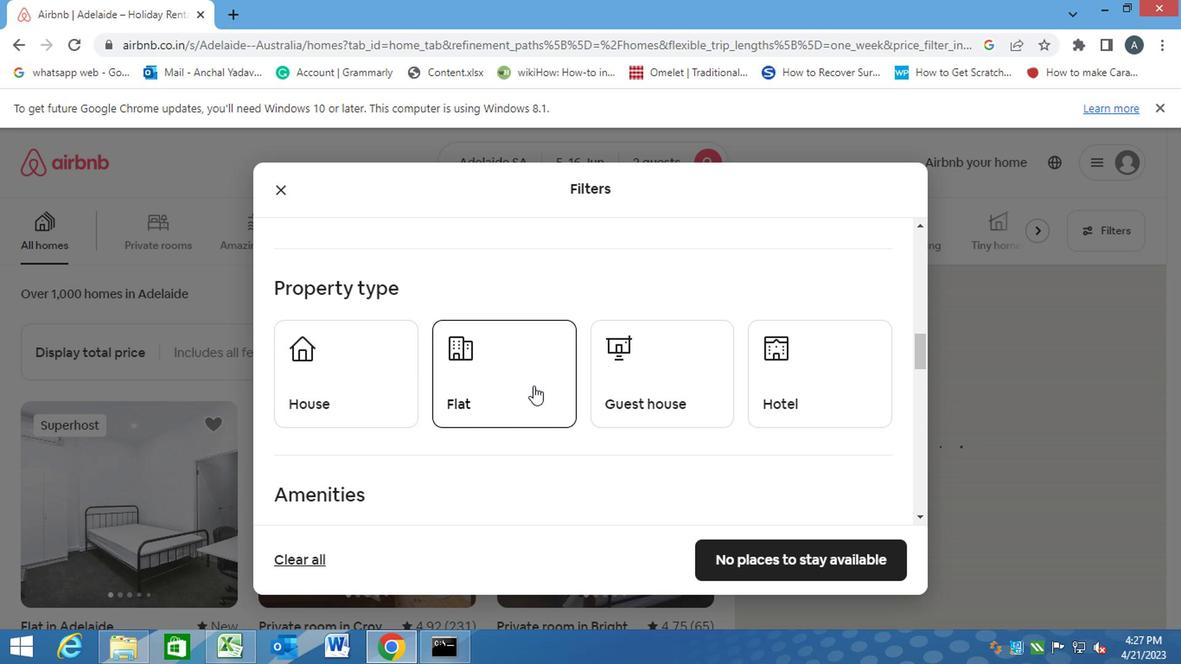 
Action: Mouse pressed left at (528, 387)
Screenshot: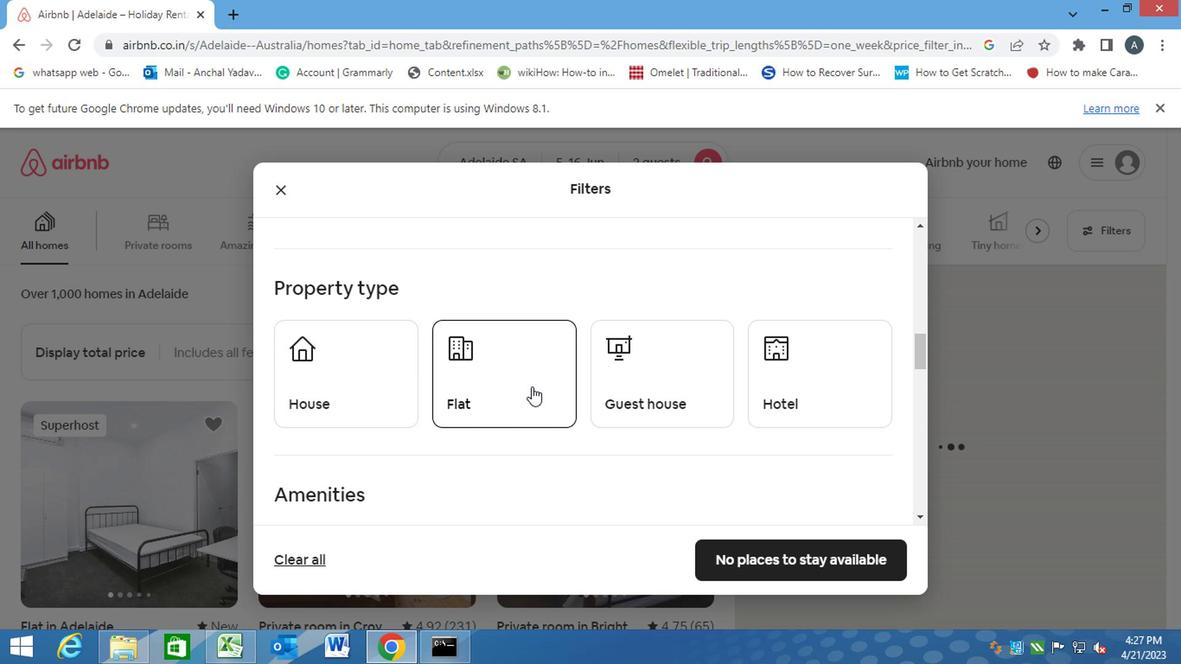 
Action: Mouse moved to (347, 390)
Screenshot: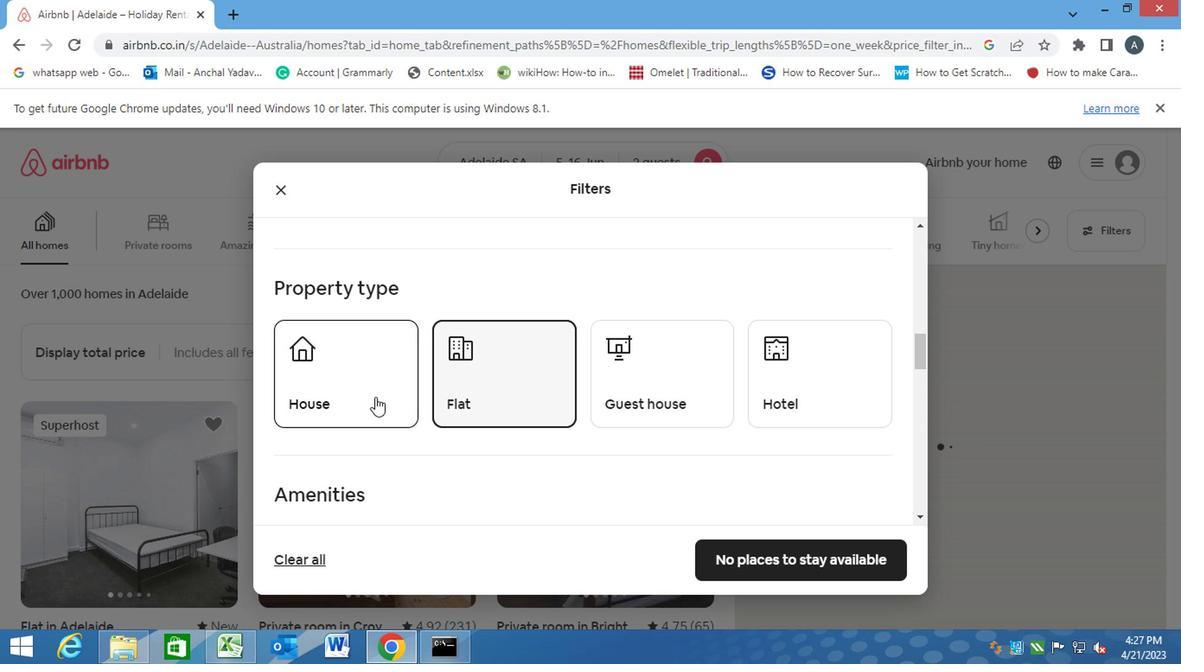 
Action: Mouse pressed left at (347, 390)
Screenshot: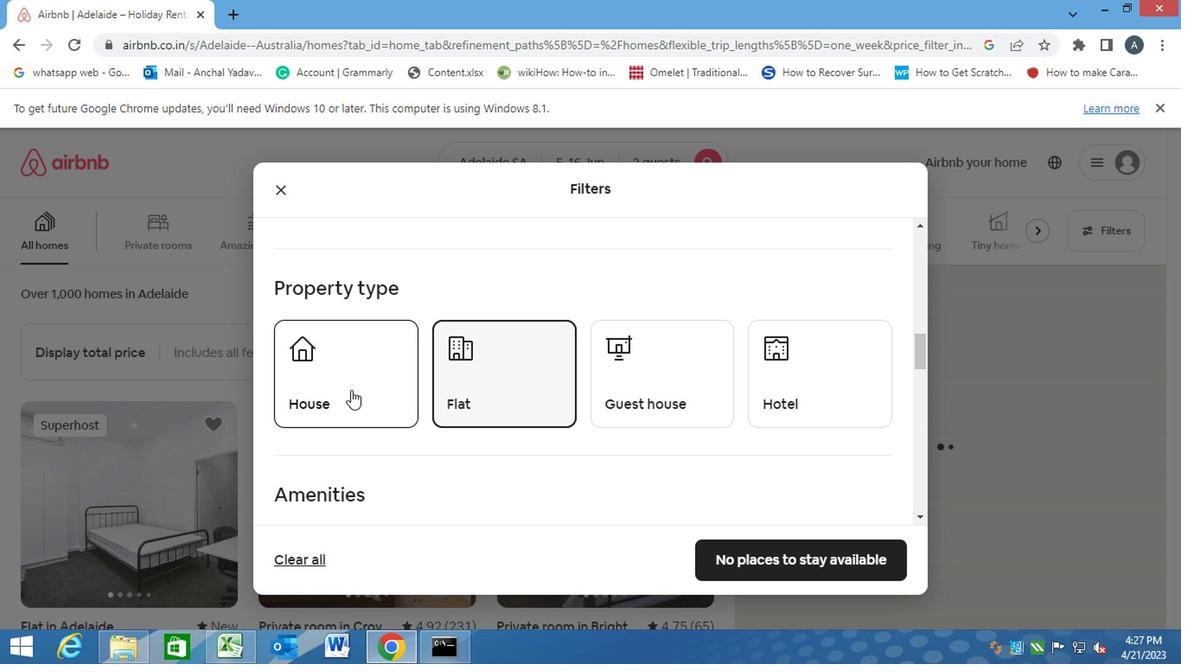
Action: Mouse moved to (629, 401)
Screenshot: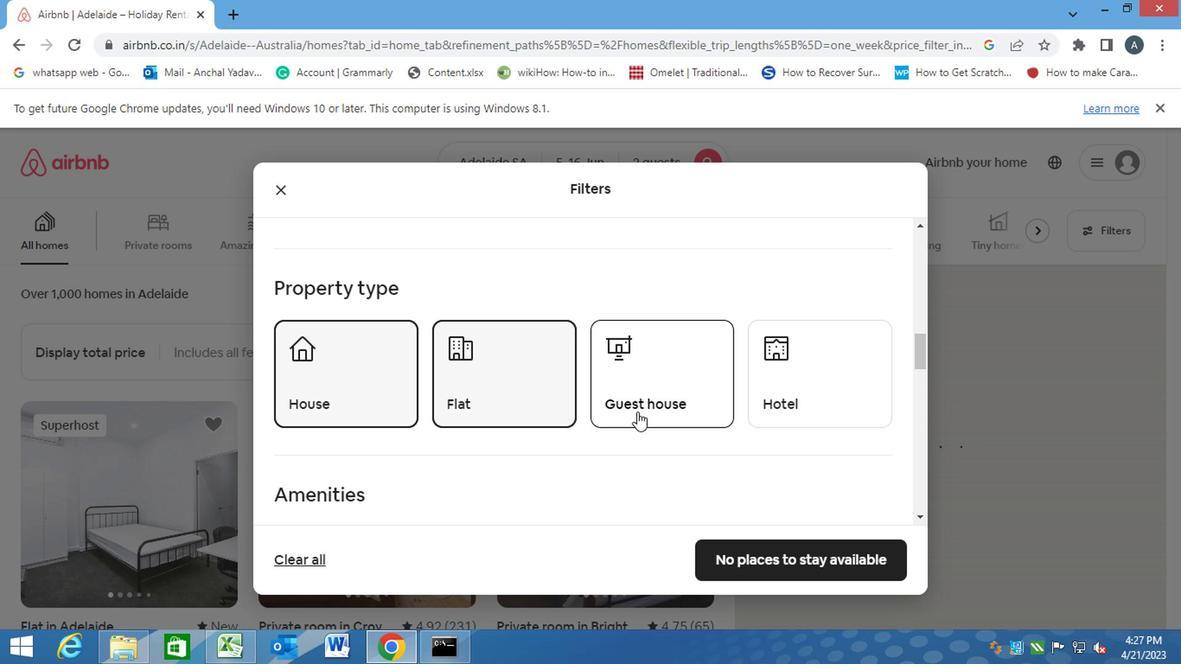 
Action: Mouse pressed left at (629, 401)
Screenshot: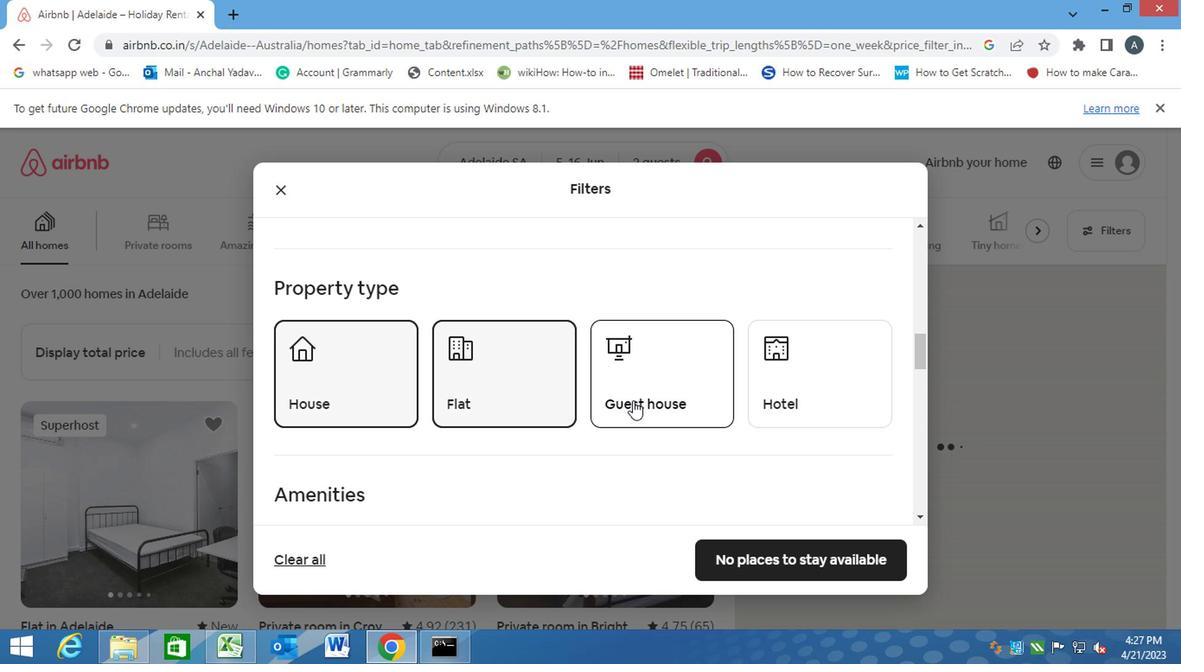 
Action: Mouse moved to (786, 390)
Screenshot: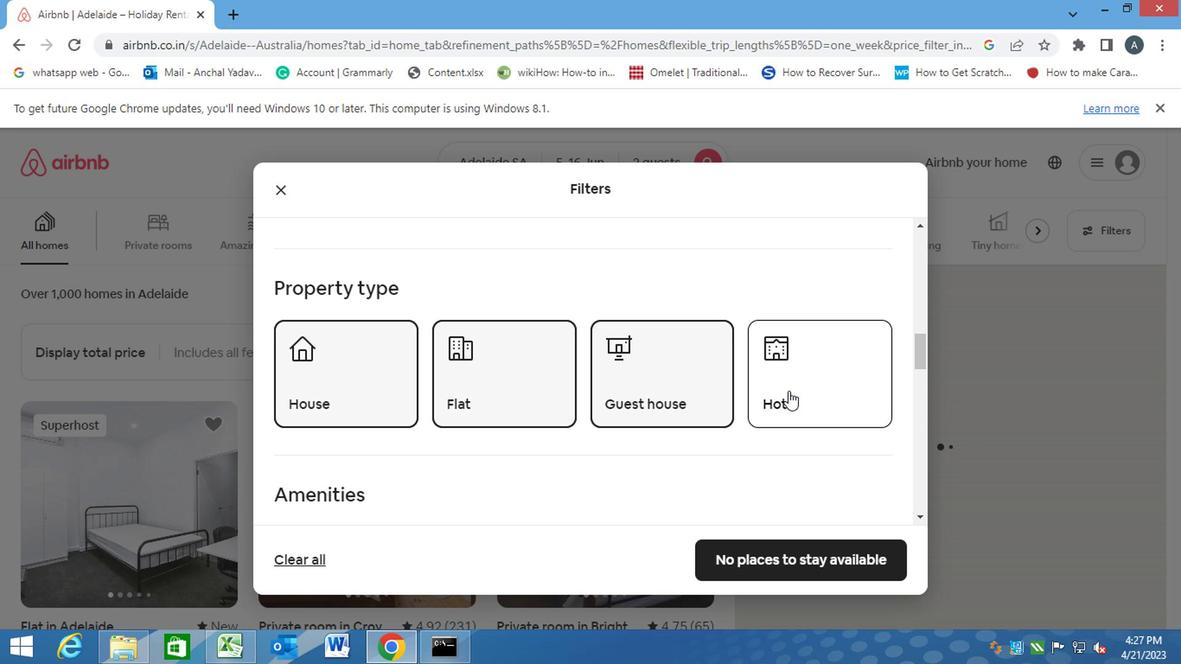 
Action: Mouse pressed left at (786, 390)
Screenshot: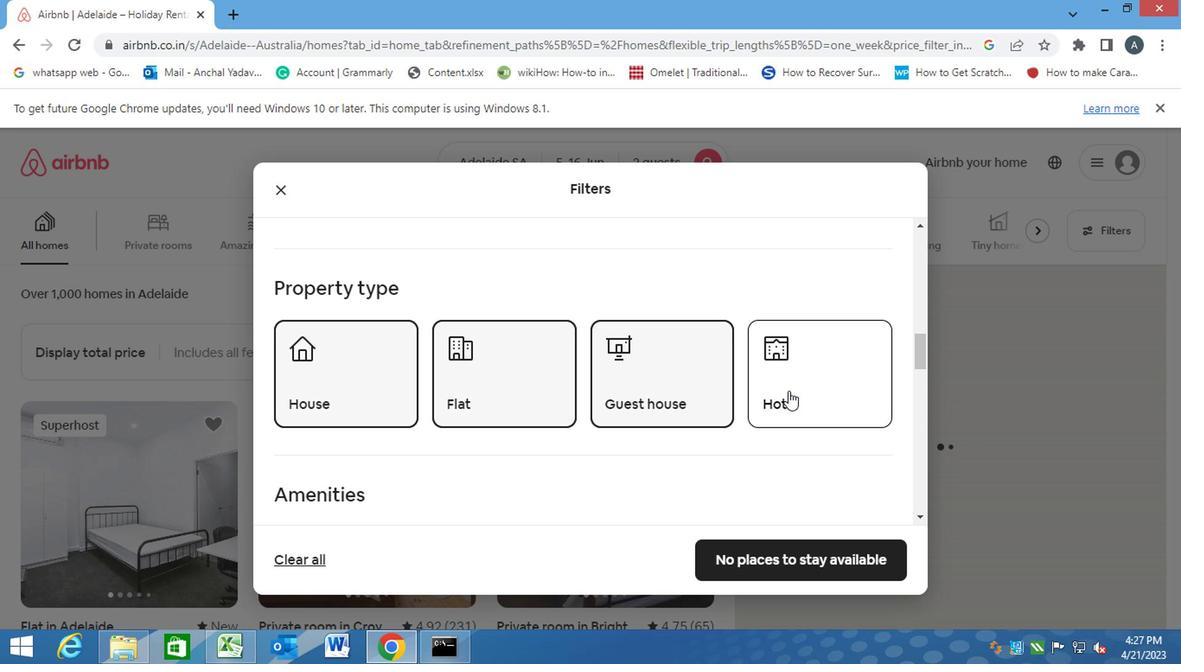 
Action: Mouse moved to (594, 451)
Screenshot: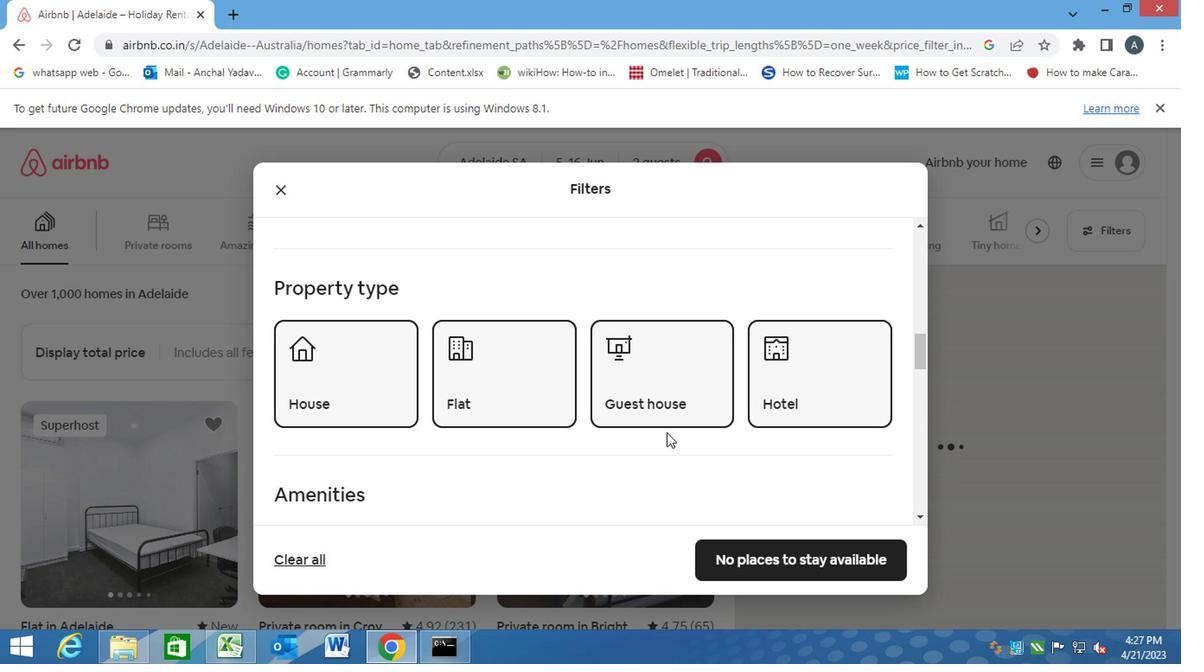
Action: Mouse scrolled (595, 450) with delta (0, -1)
Screenshot: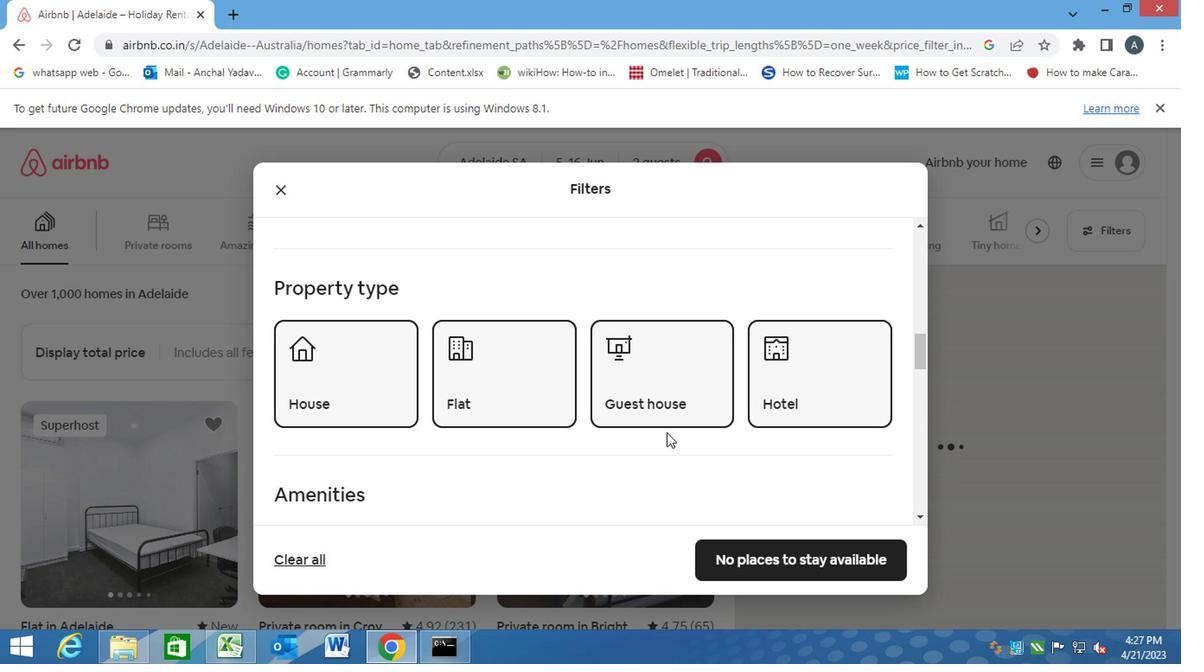 
Action: Mouse scrolled (595, 450) with delta (0, -1)
Screenshot: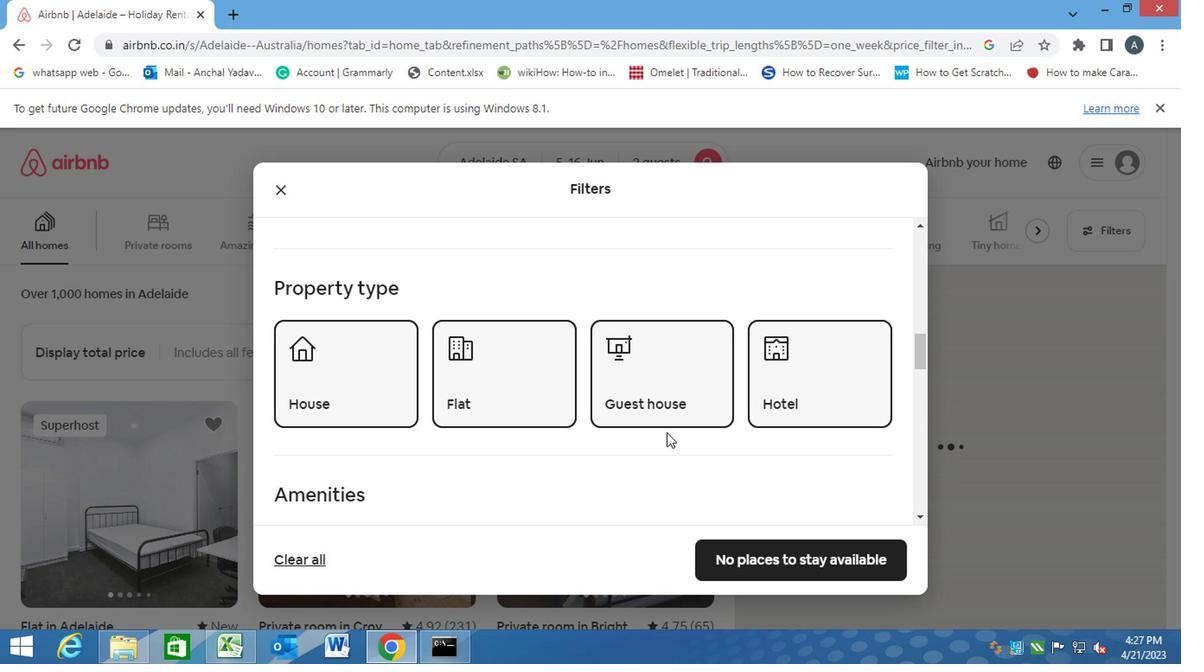 
Action: Mouse moved to (353, 445)
Screenshot: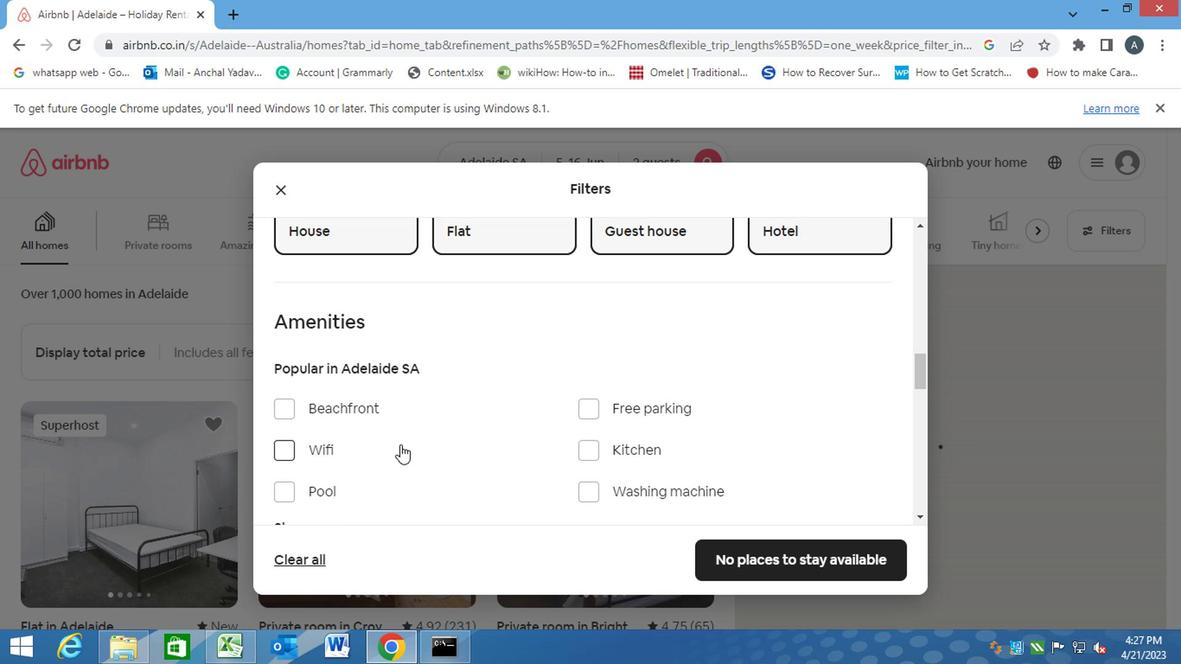 
Action: Mouse scrolled (358, 443) with delta (0, -1)
Screenshot: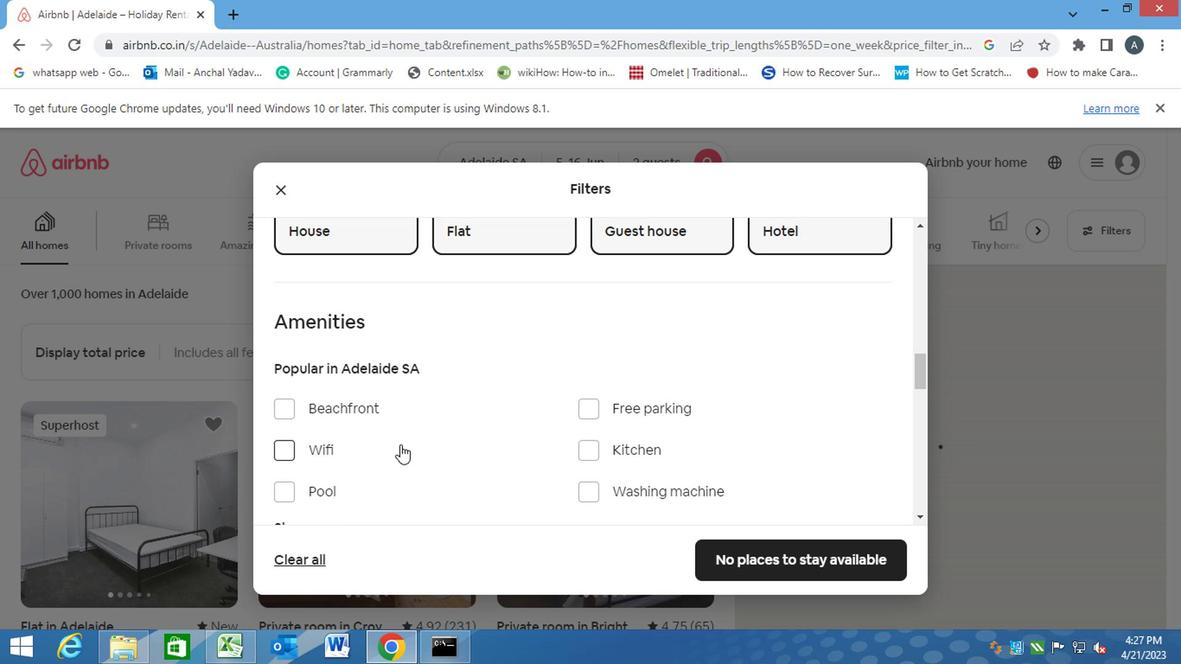 
Action: Mouse scrolled (353, 445) with delta (0, 0)
Screenshot: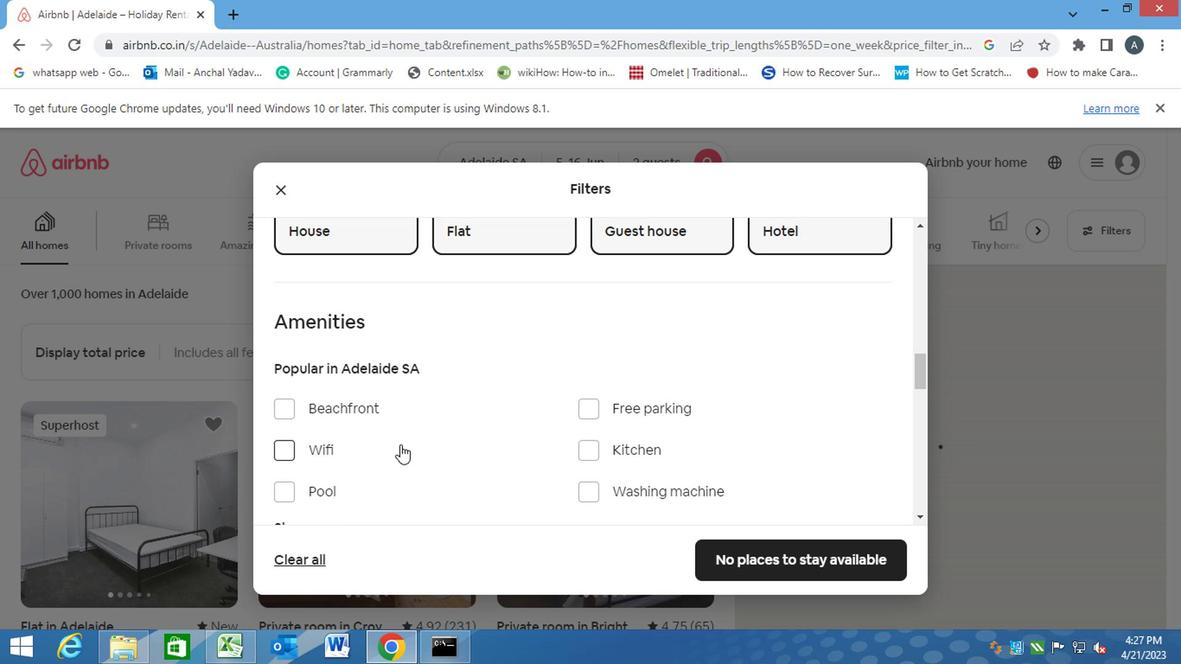 
Action: Mouse moved to (581, 323)
Screenshot: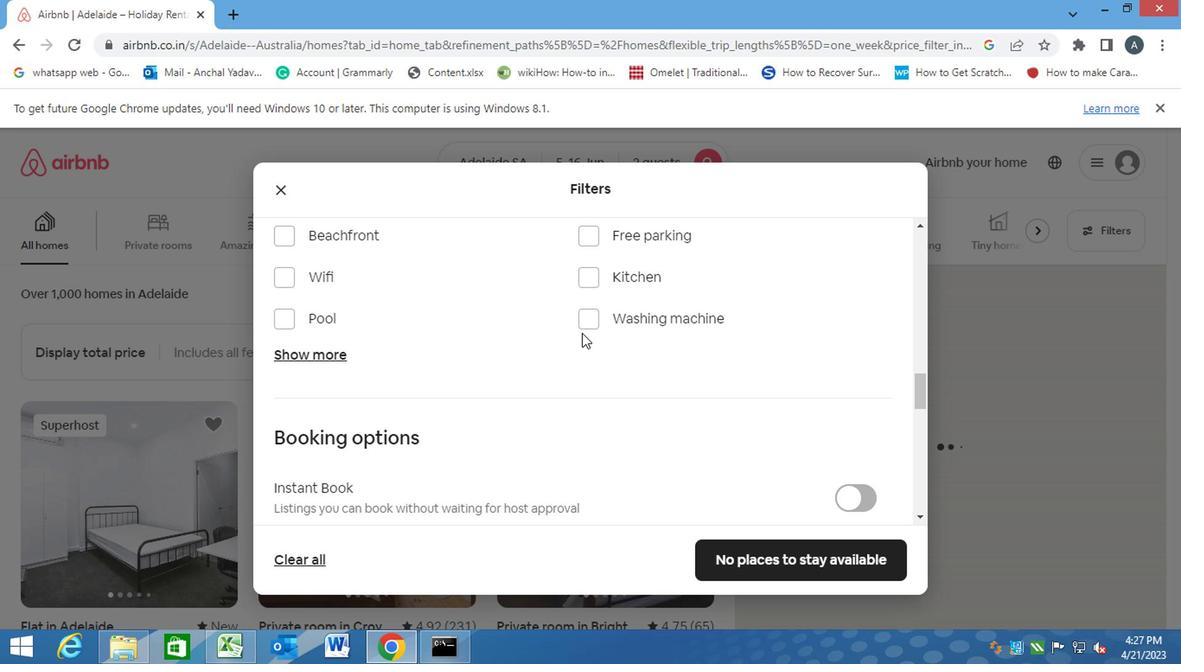 
Action: Mouse pressed left at (581, 323)
Screenshot: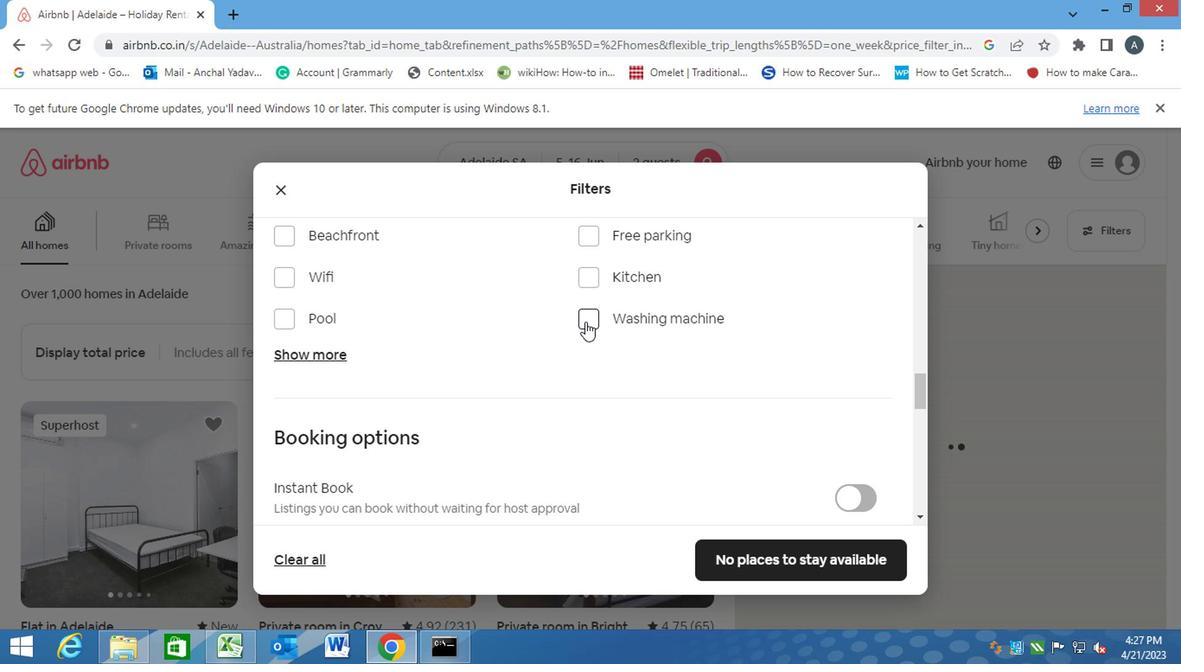
Action: Mouse moved to (589, 269)
Screenshot: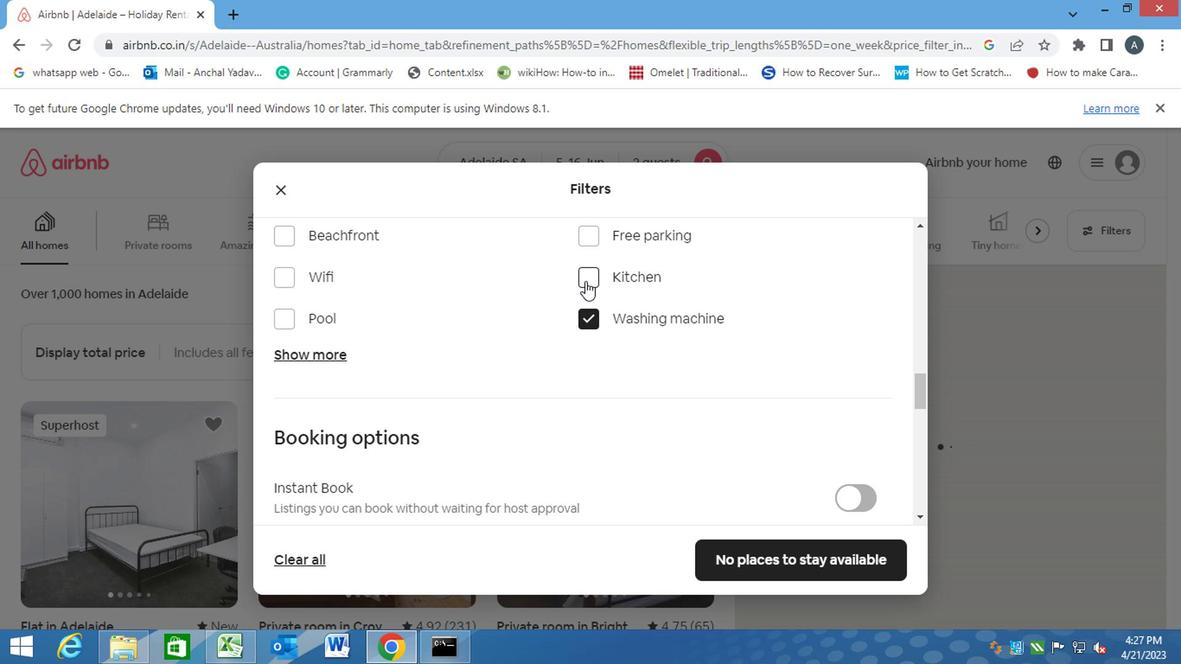 
Action: Mouse pressed left at (589, 269)
Screenshot: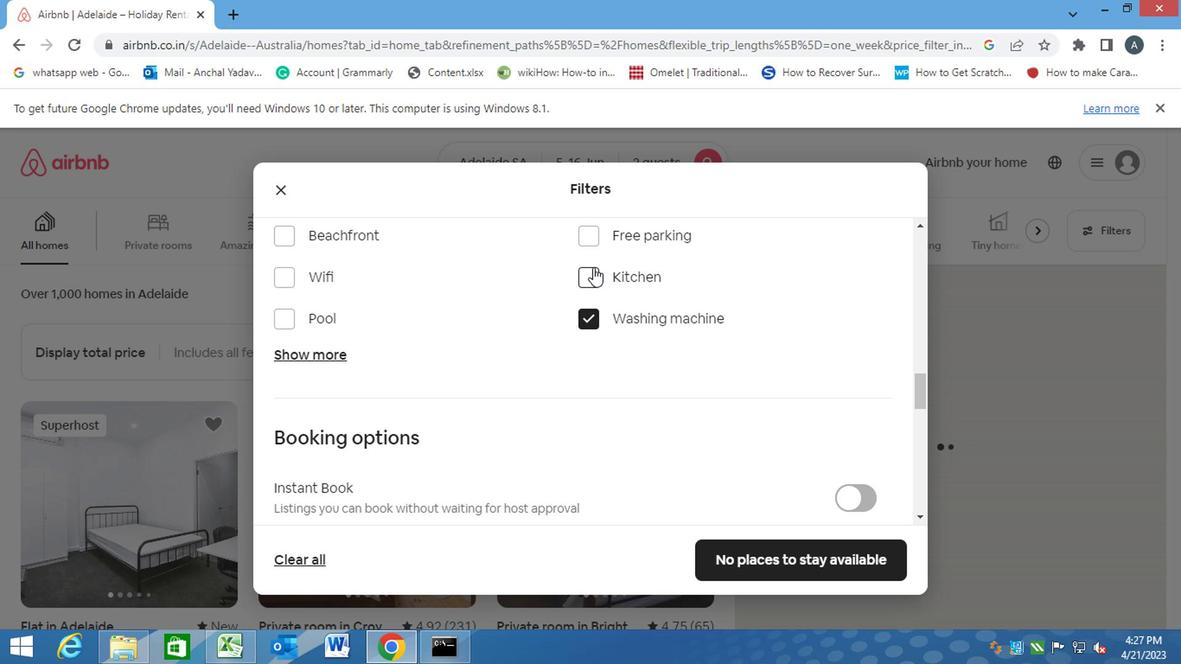 
Action: Mouse moved to (533, 333)
Screenshot: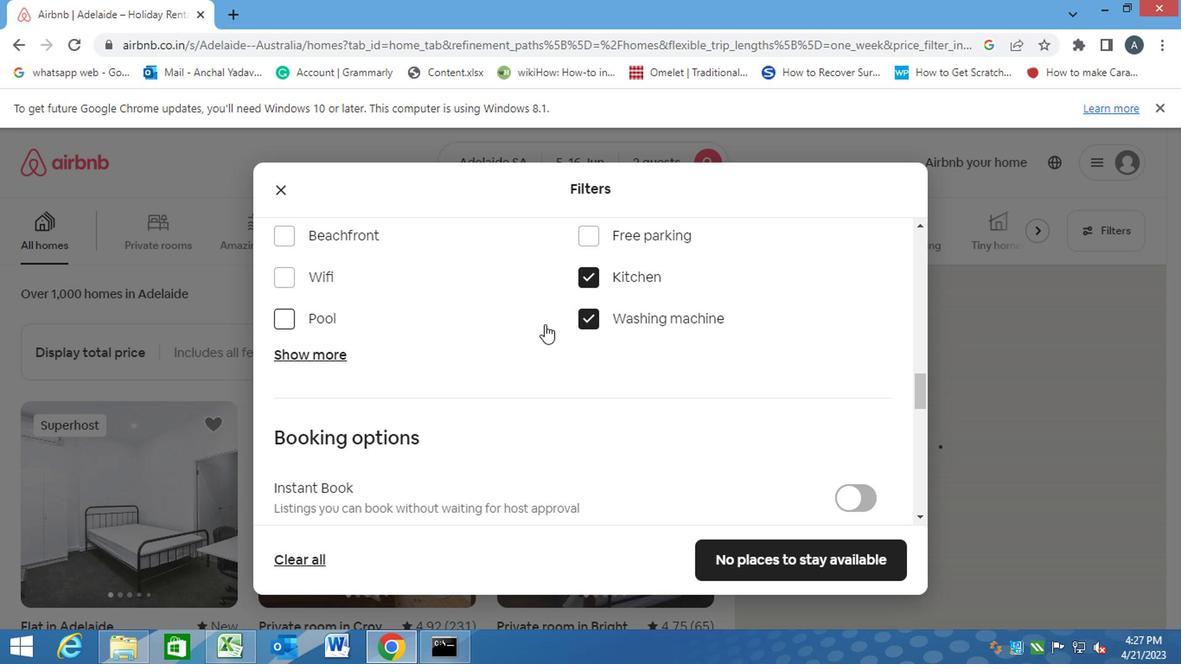 
Action: Mouse scrolled (533, 331) with delta (0, -1)
Screenshot: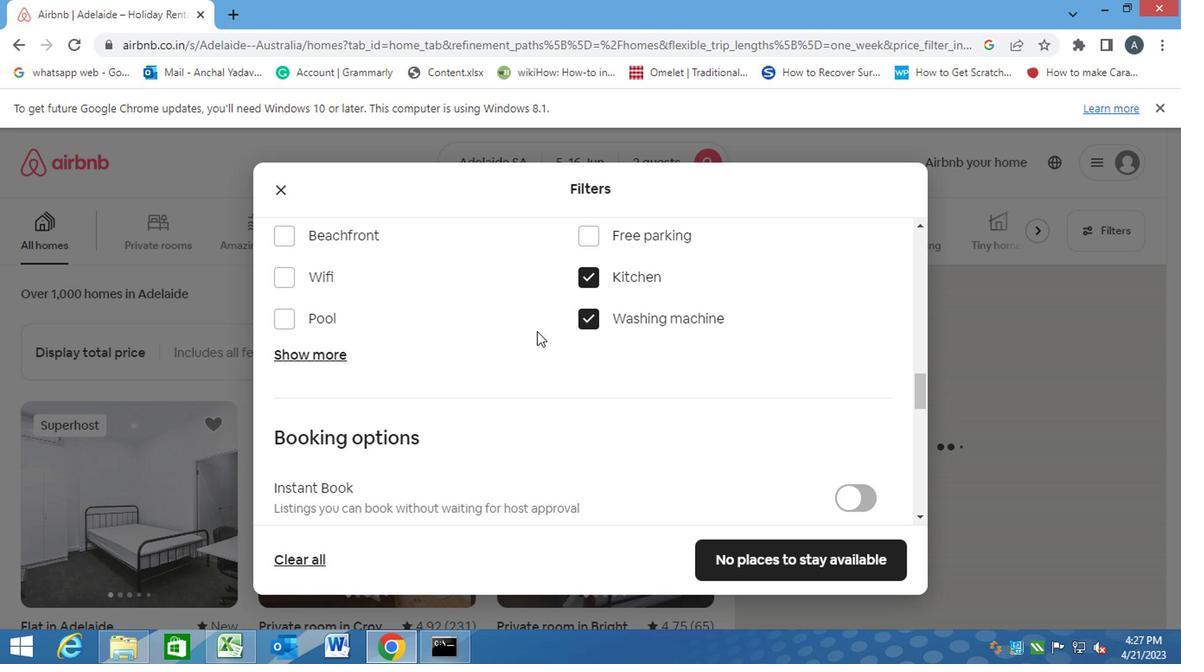 
Action: Mouse scrolled (533, 331) with delta (0, -1)
Screenshot: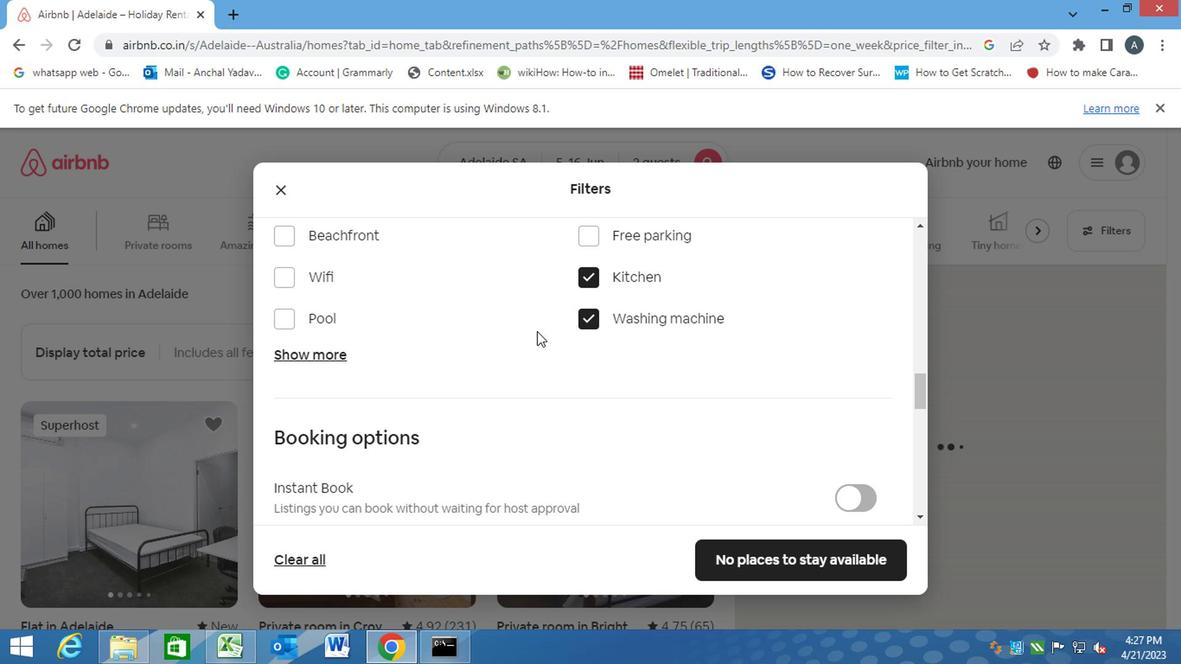 
Action: Mouse scrolled (533, 331) with delta (0, -1)
Screenshot: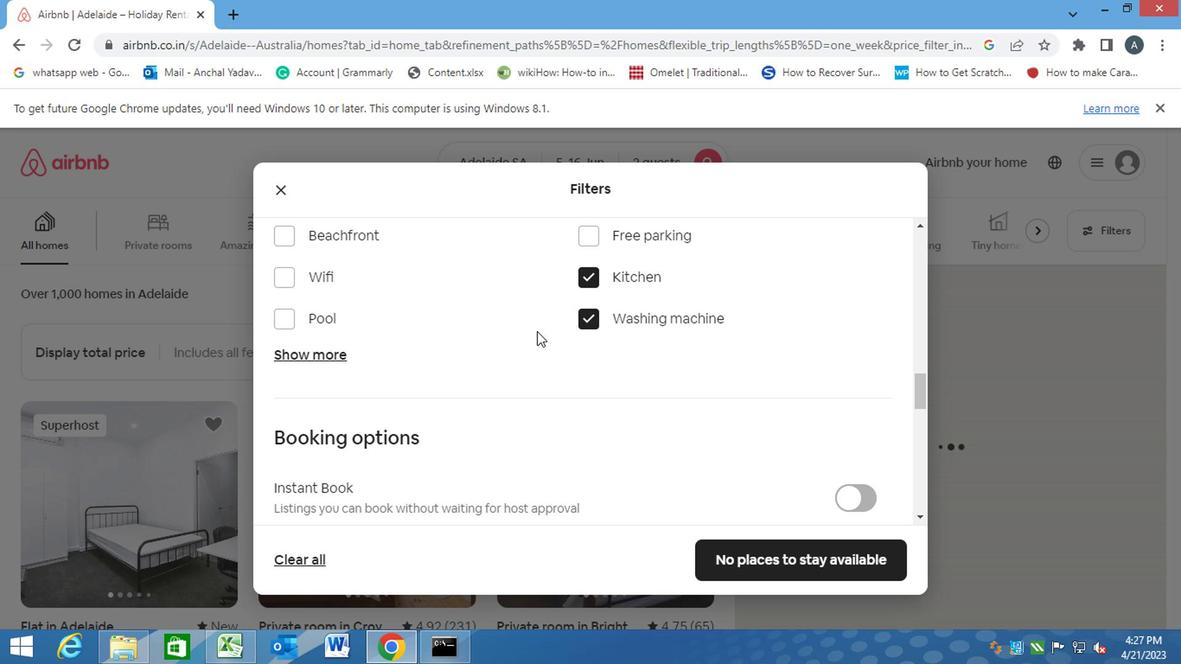 
Action: Mouse moved to (839, 294)
Screenshot: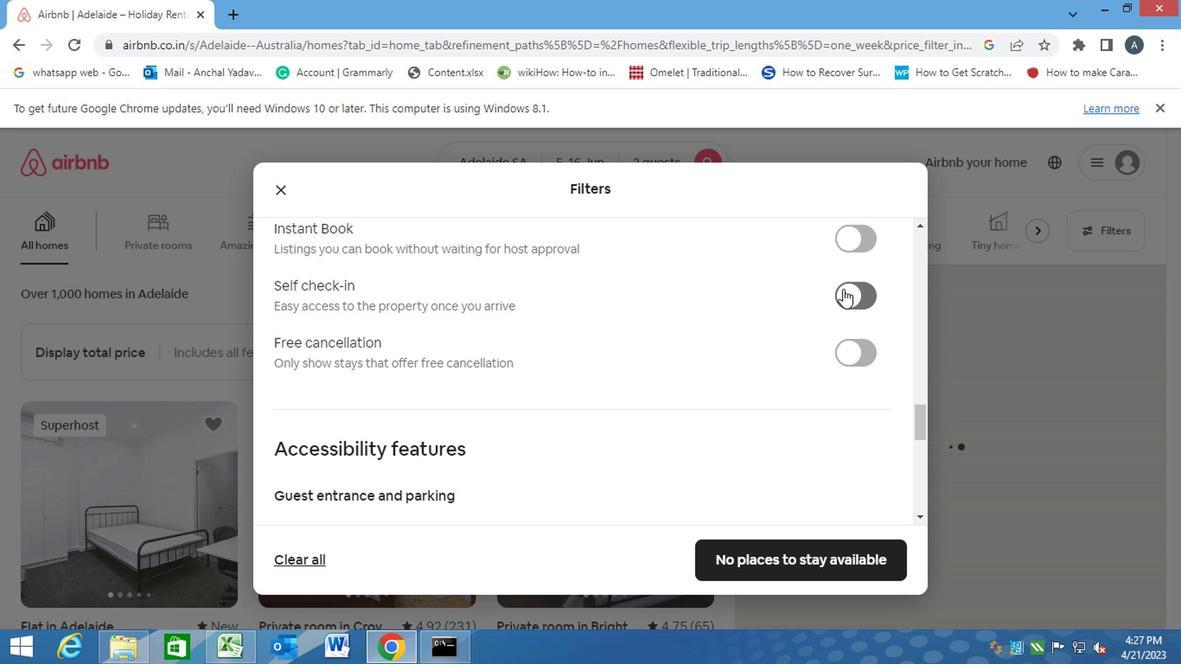 
Action: Mouse pressed left at (839, 294)
Screenshot: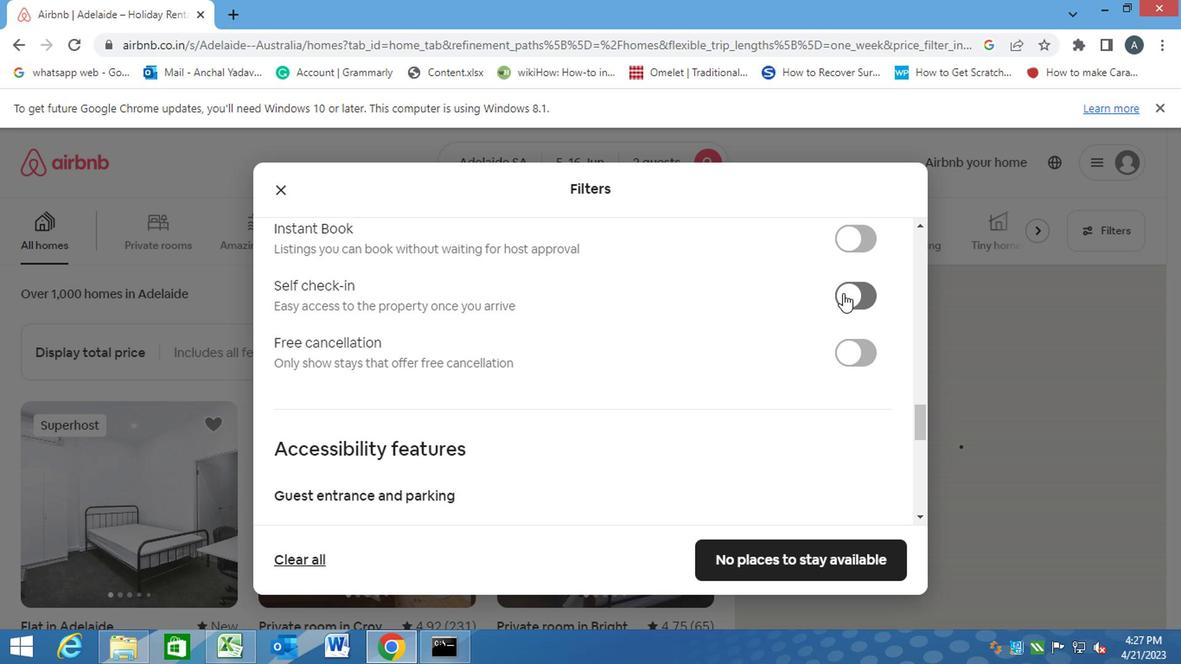 
Action: Mouse moved to (551, 389)
Screenshot: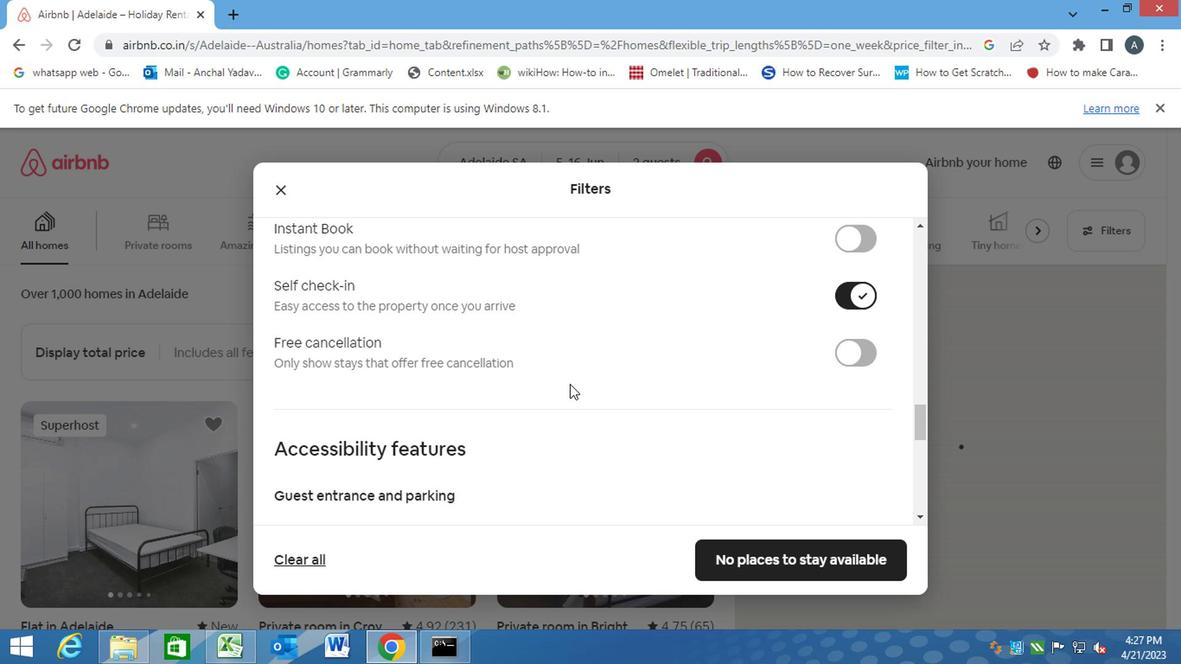 
Action: Mouse scrolled (554, 387) with delta (0, 0)
Screenshot: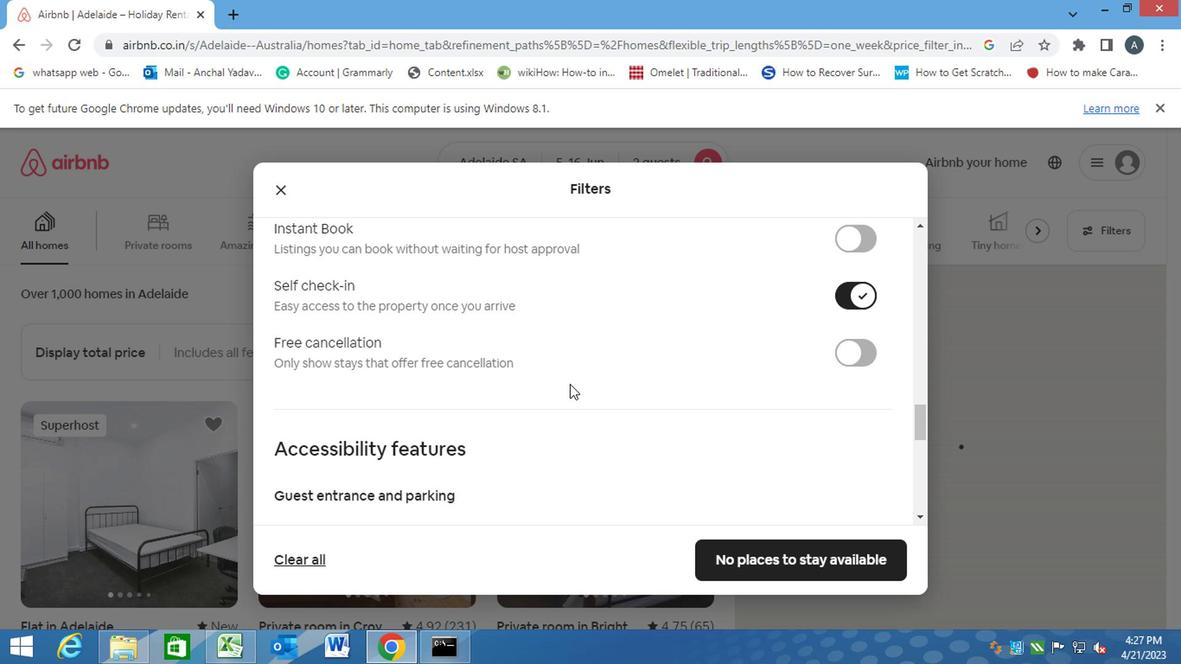 
Action: Mouse moved to (545, 392)
Screenshot: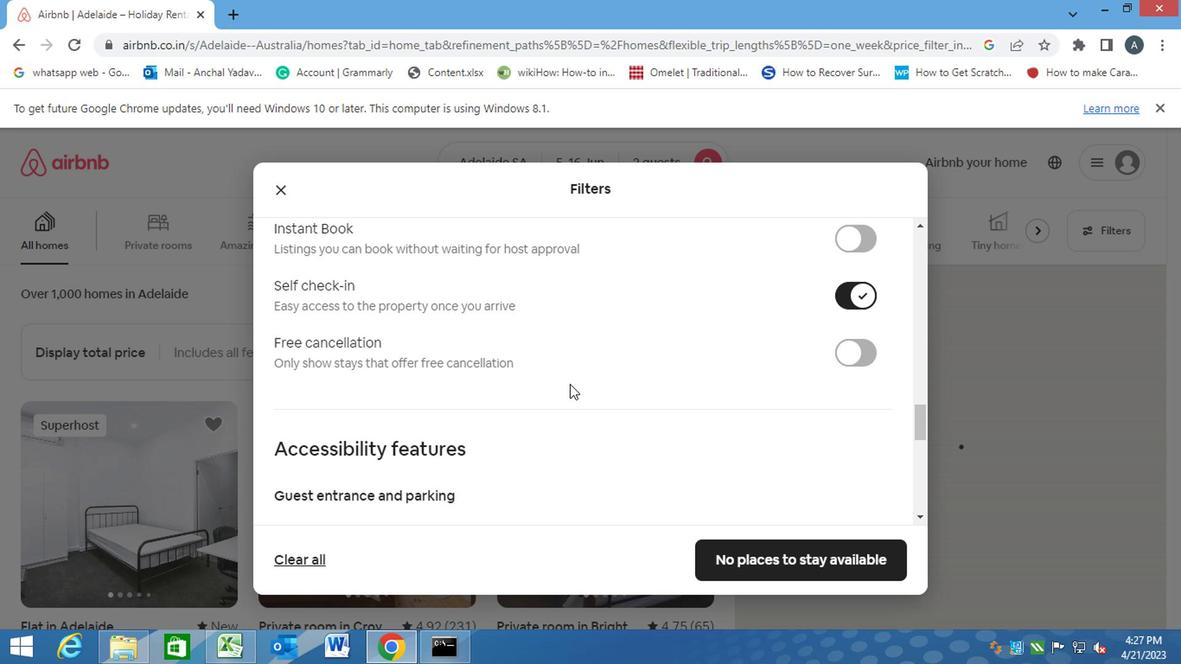 
Action: Mouse scrolled (545, 390) with delta (0, -1)
Screenshot: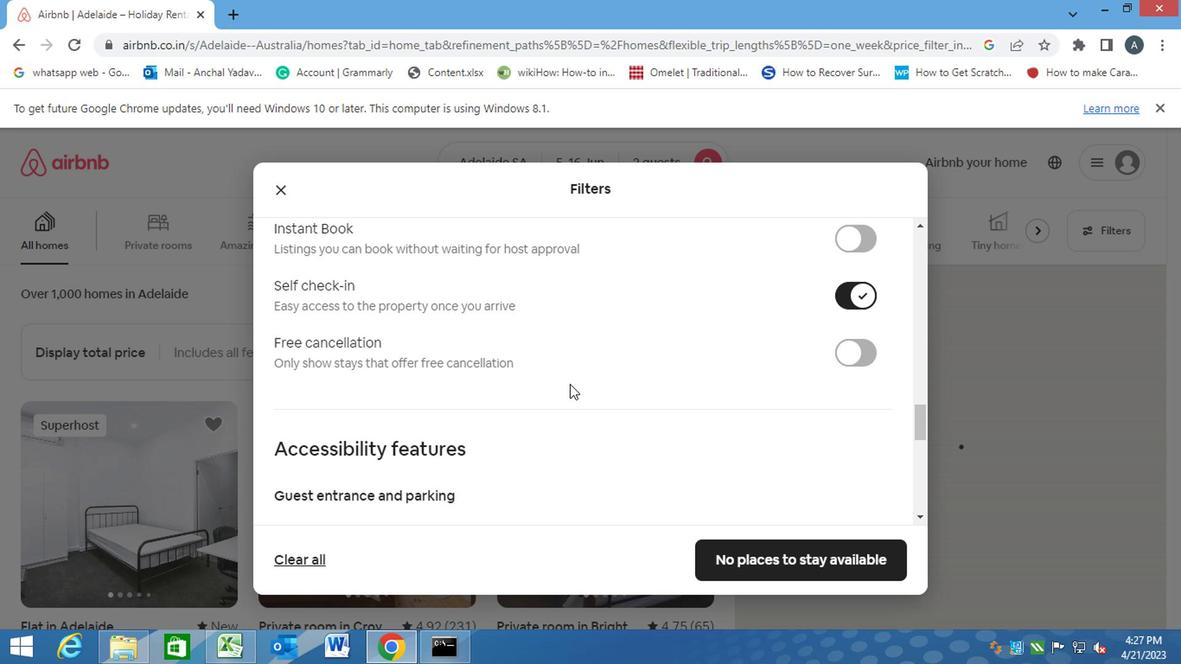 
Action: Mouse moved to (541, 393)
Screenshot: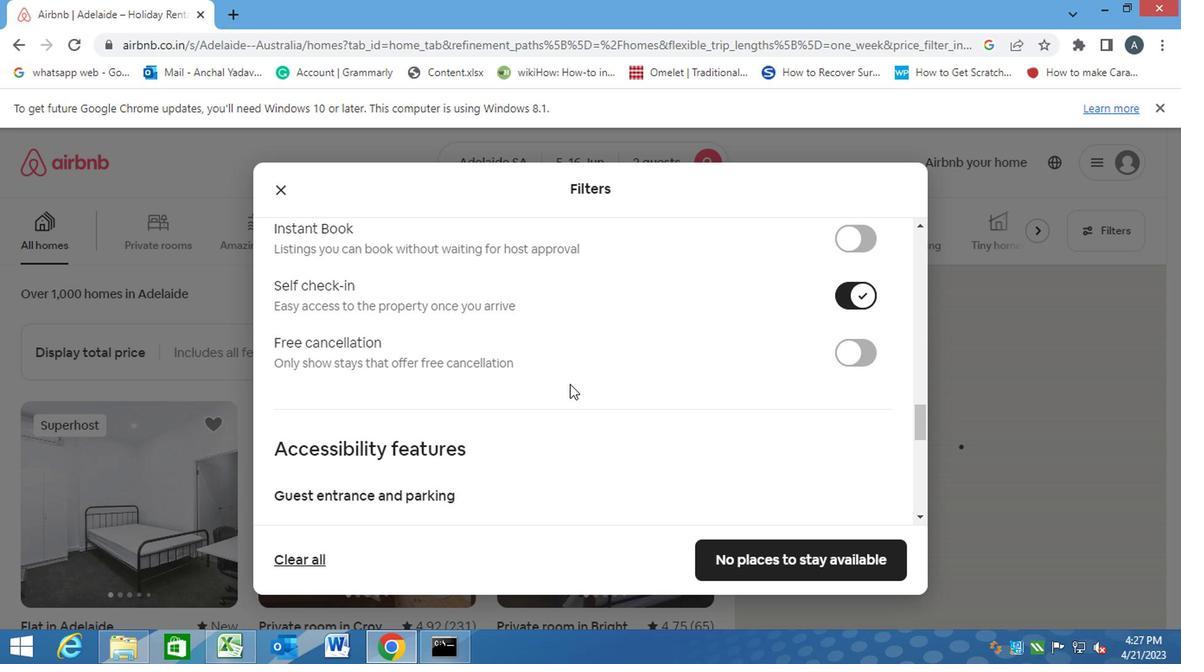
Action: Mouse scrolled (541, 392) with delta (0, 0)
Screenshot: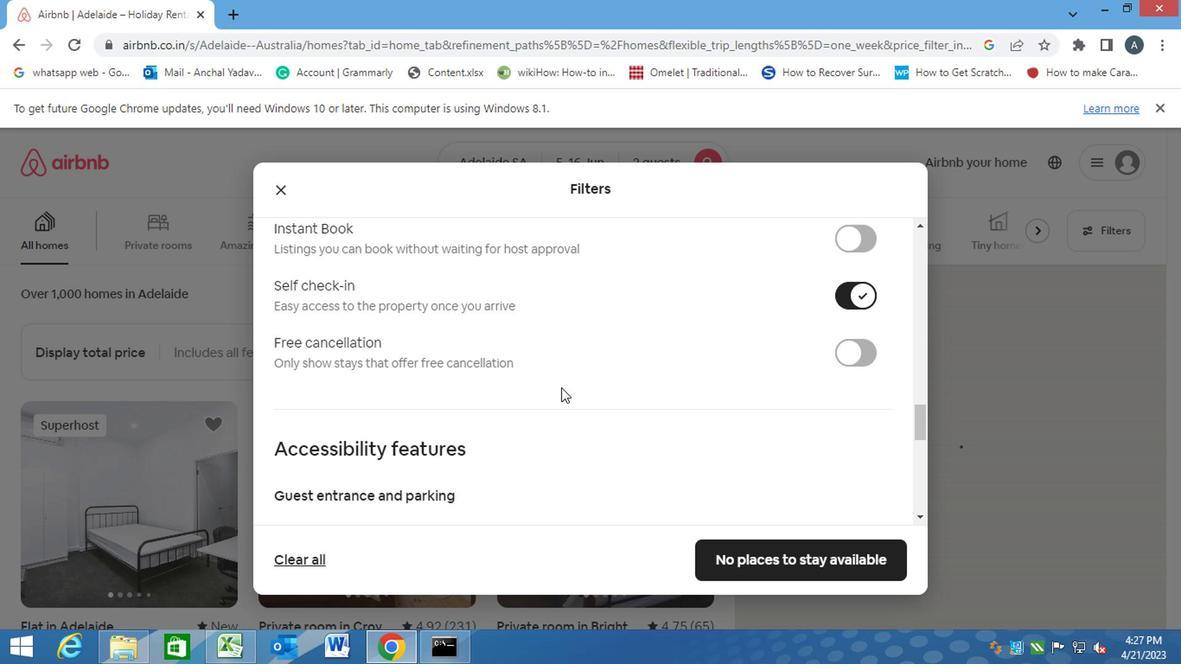 
Action: Mouse moved to (314, 480)
Screenshot: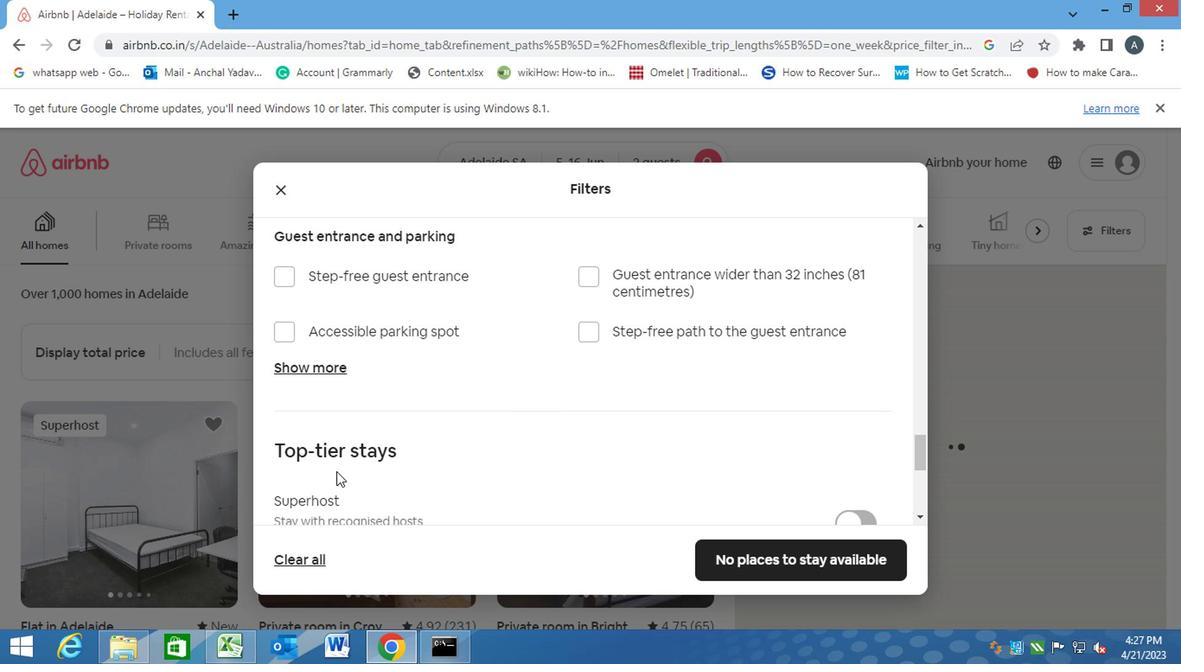 
Action: Mouse scrolled (314, 478) with delta (0, -1)
Screenshot: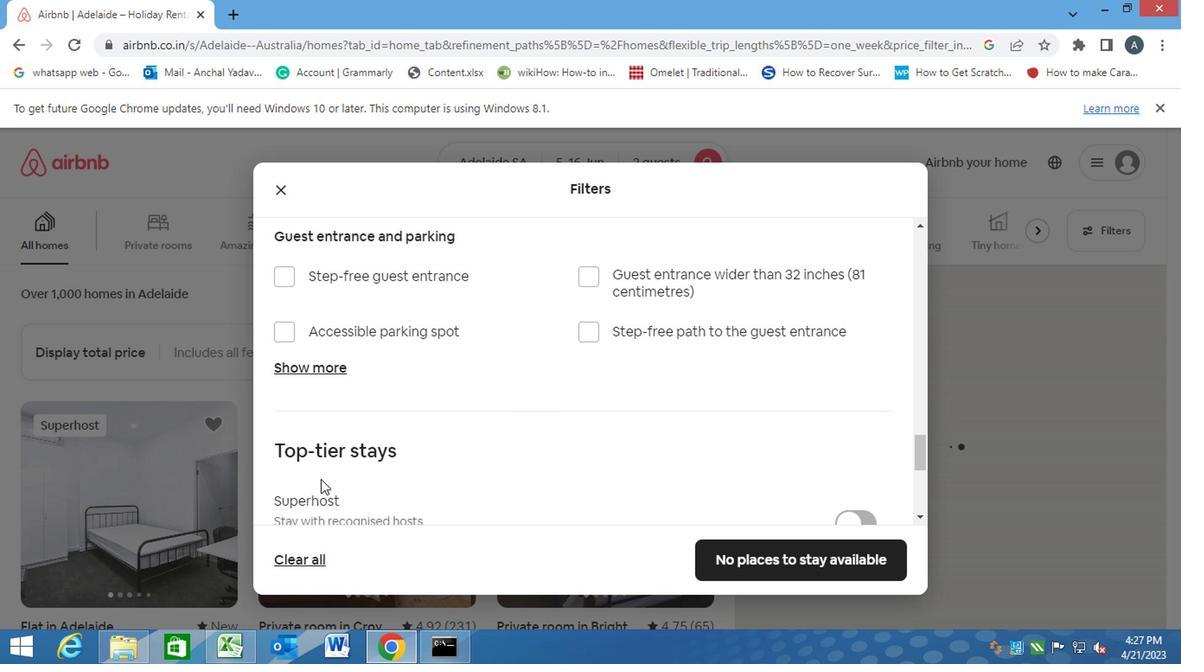 
Action: Mouse scrolled (314, 478) with delta (0, -1)
Screenshot: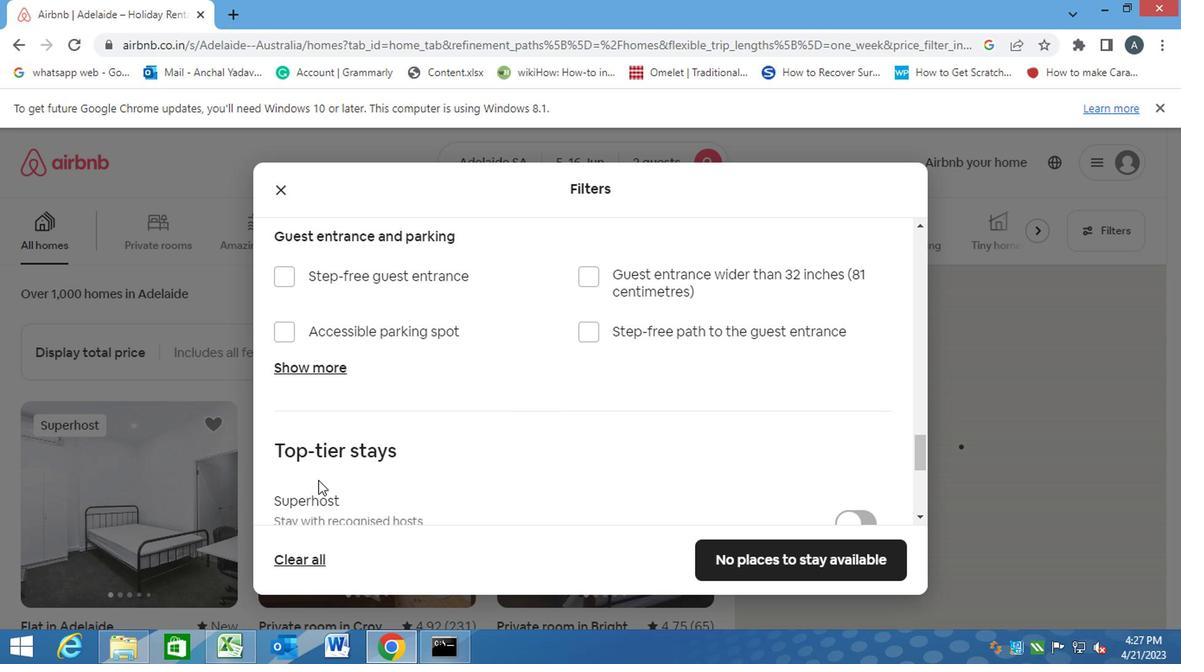 
Action: Mouse moved to (302, 486)
Screenshot: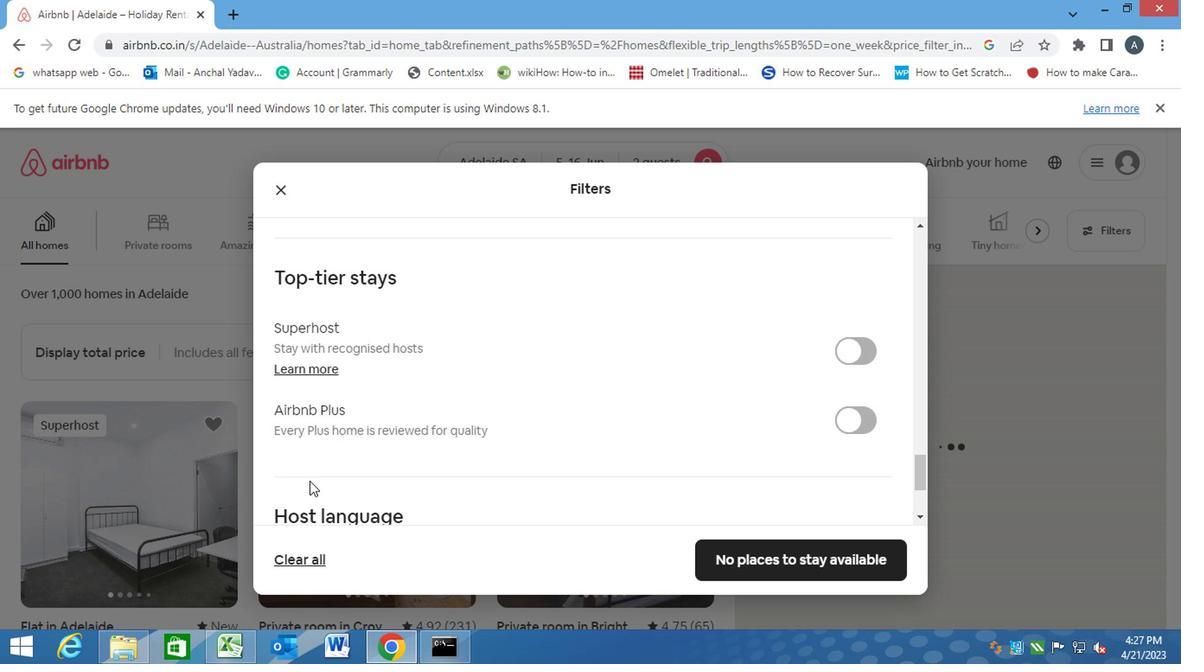 
Action: Mouse scrolled (302, 486) with delta (0, 0)
Screenshot: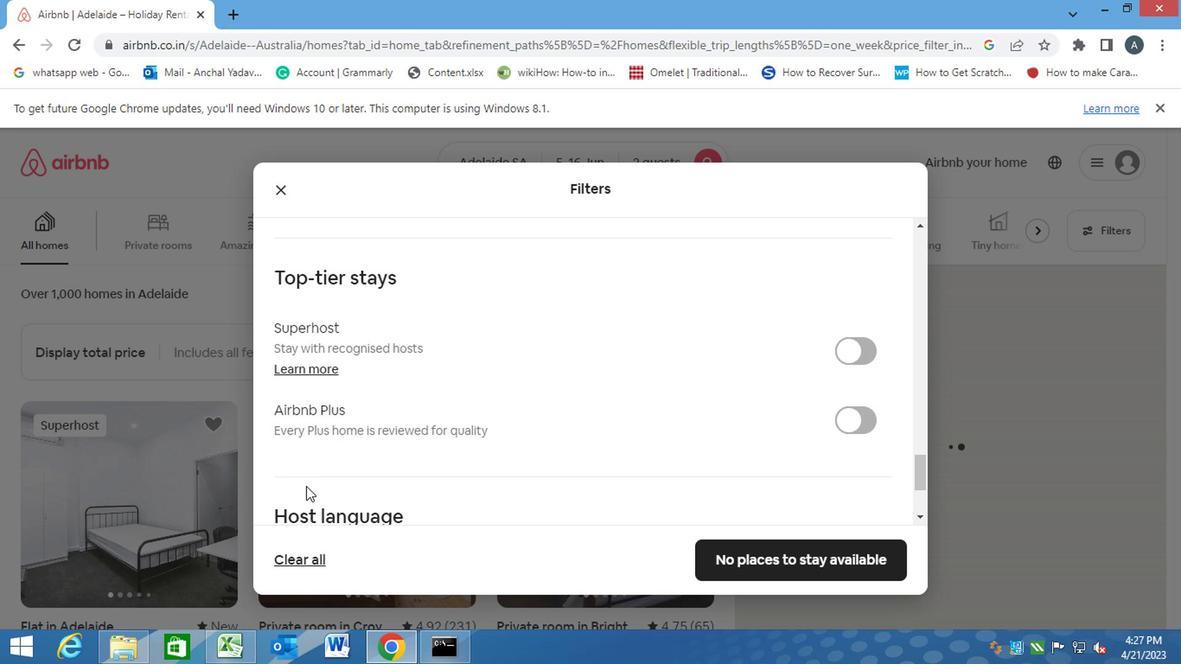 
Action: Mouse scrolled (302, 486) with delta (0, 0)
Screenshot: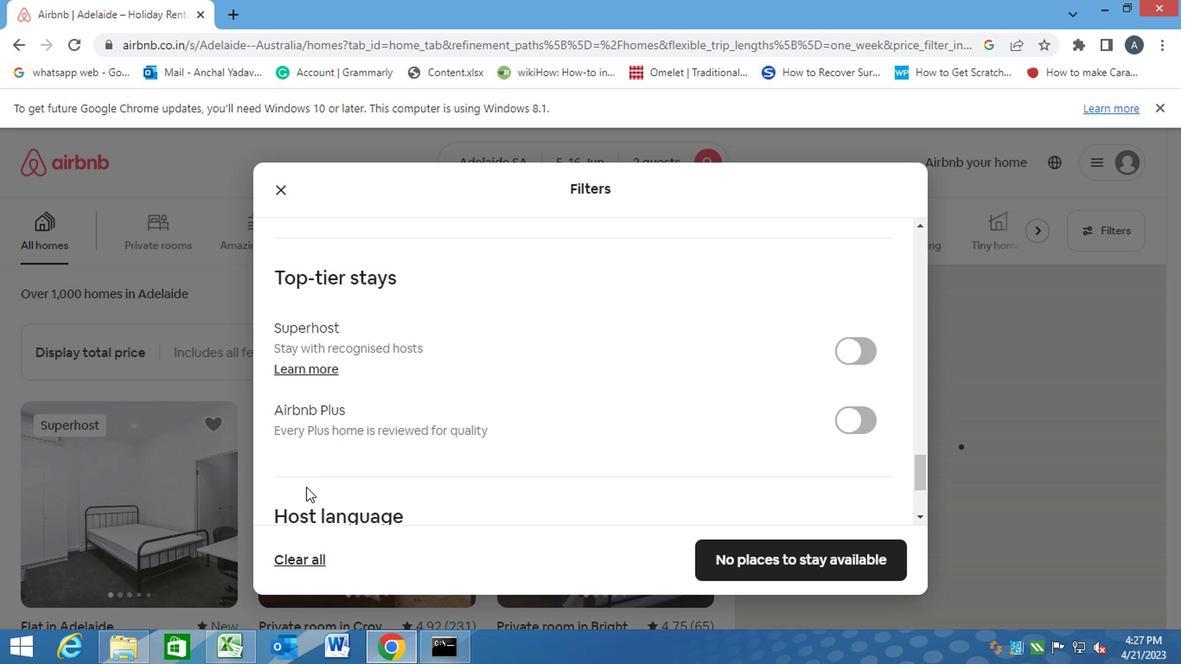 
Action: Mouse moved to (291, 404)
Screenshot: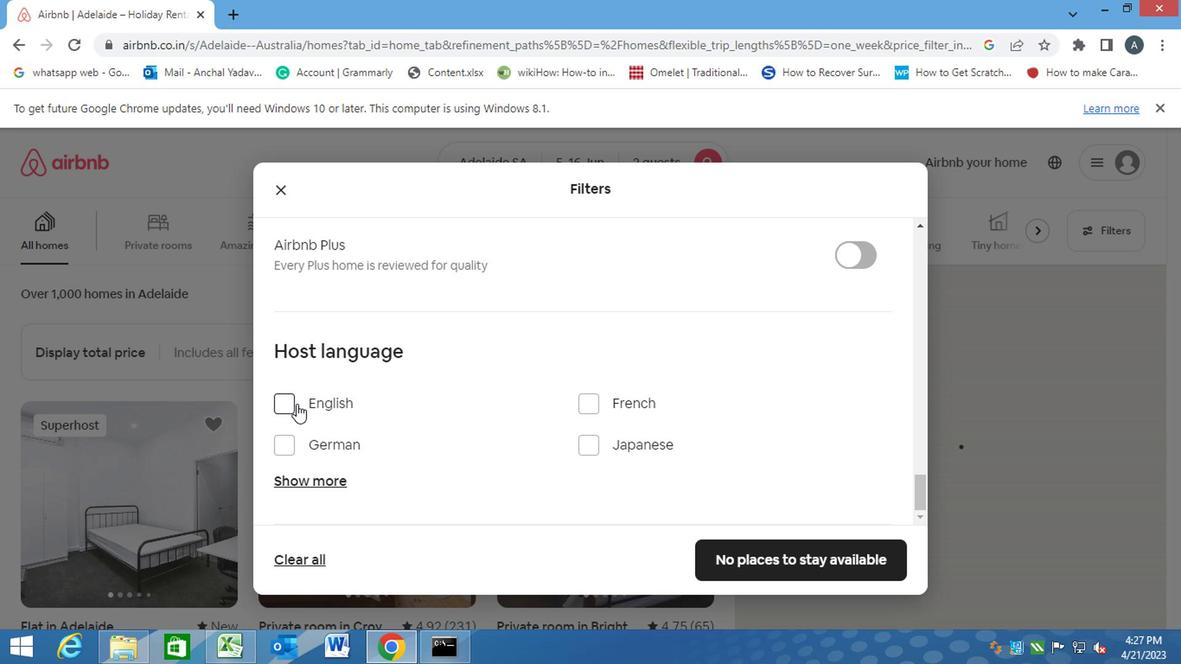 
Action: Mouse pressed left at (291, 404)
Screenshot: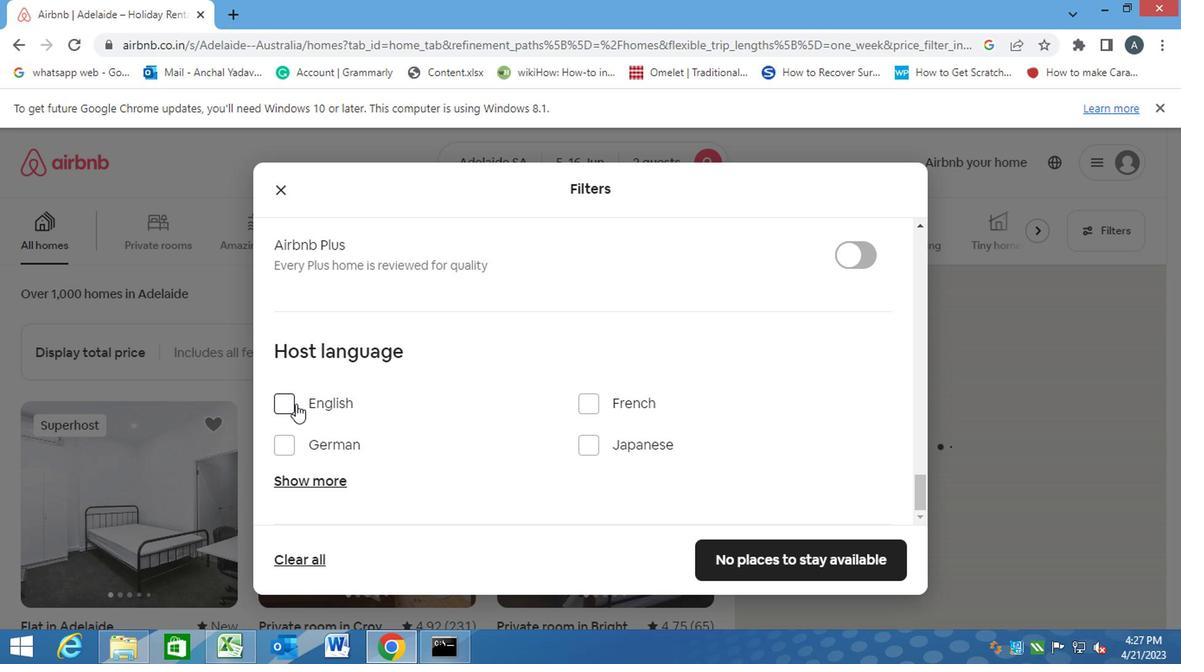 
Action: Mouse moved to (752, 561)
Screenshot: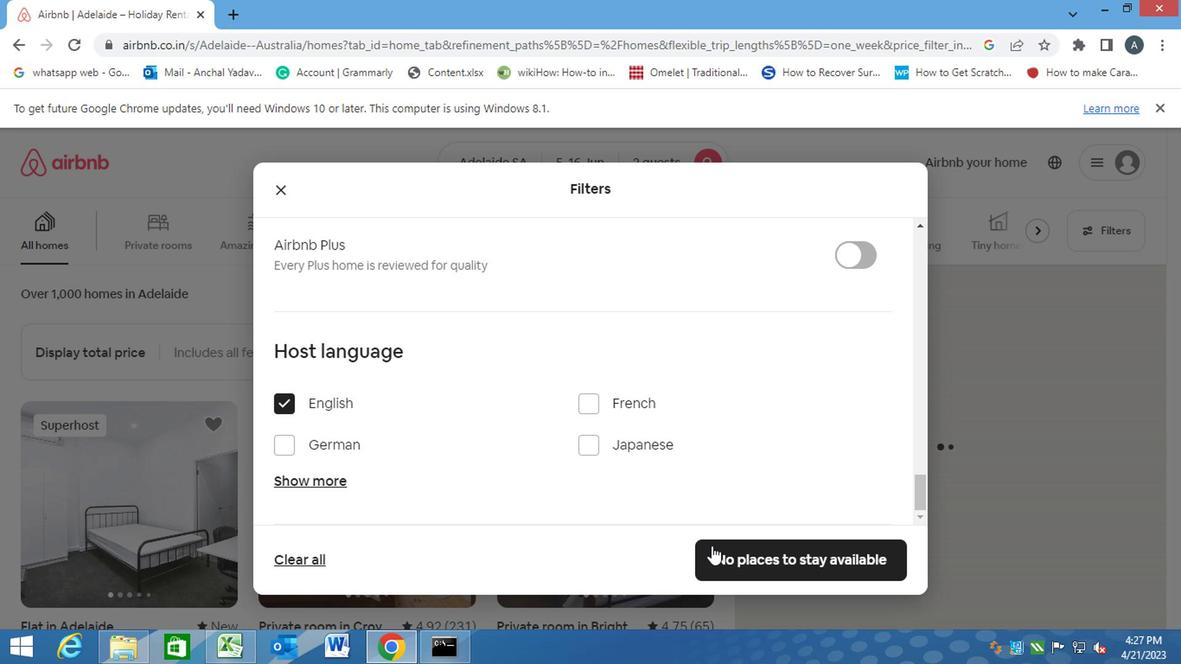 
Action: Mouse pressed left at (752, 561)
Screenshot: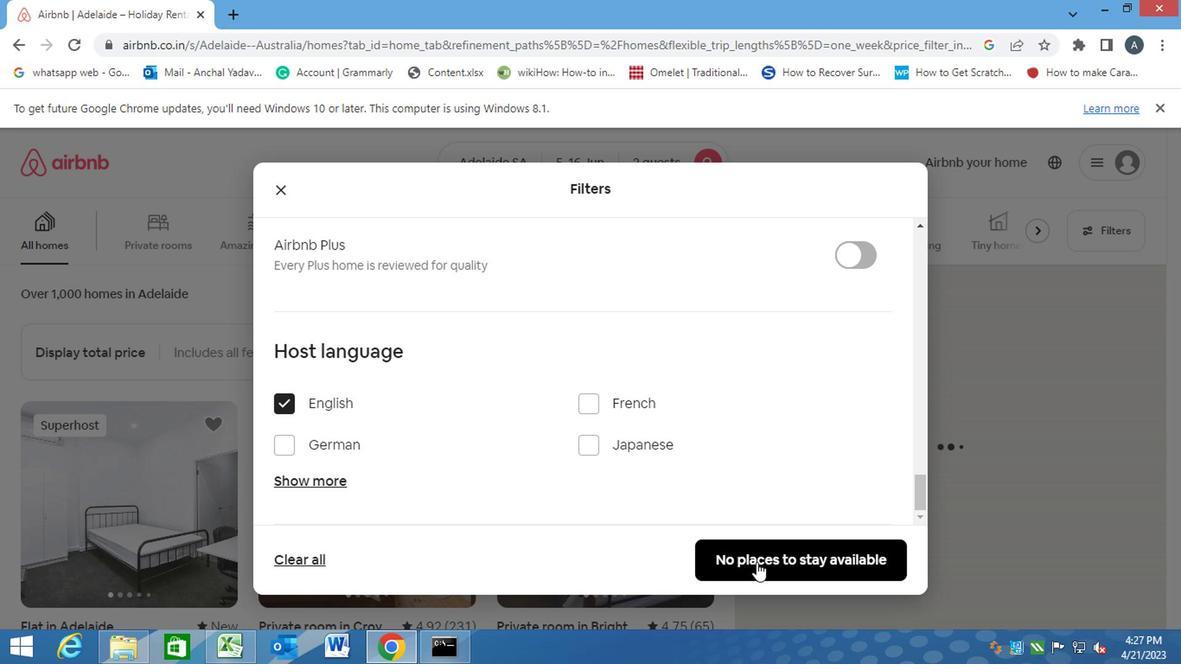 
